 Task: Send an email with the signature Isabel Kelly with the subject Thank you for a referral and the message Please confirm if the new deadline is feasible for you. from softage.8@softage.net to softage.9@softage.net and move the email from Sent Items to the folder Gifts
Action: Mouse moved to (72, 141)
Screenshot: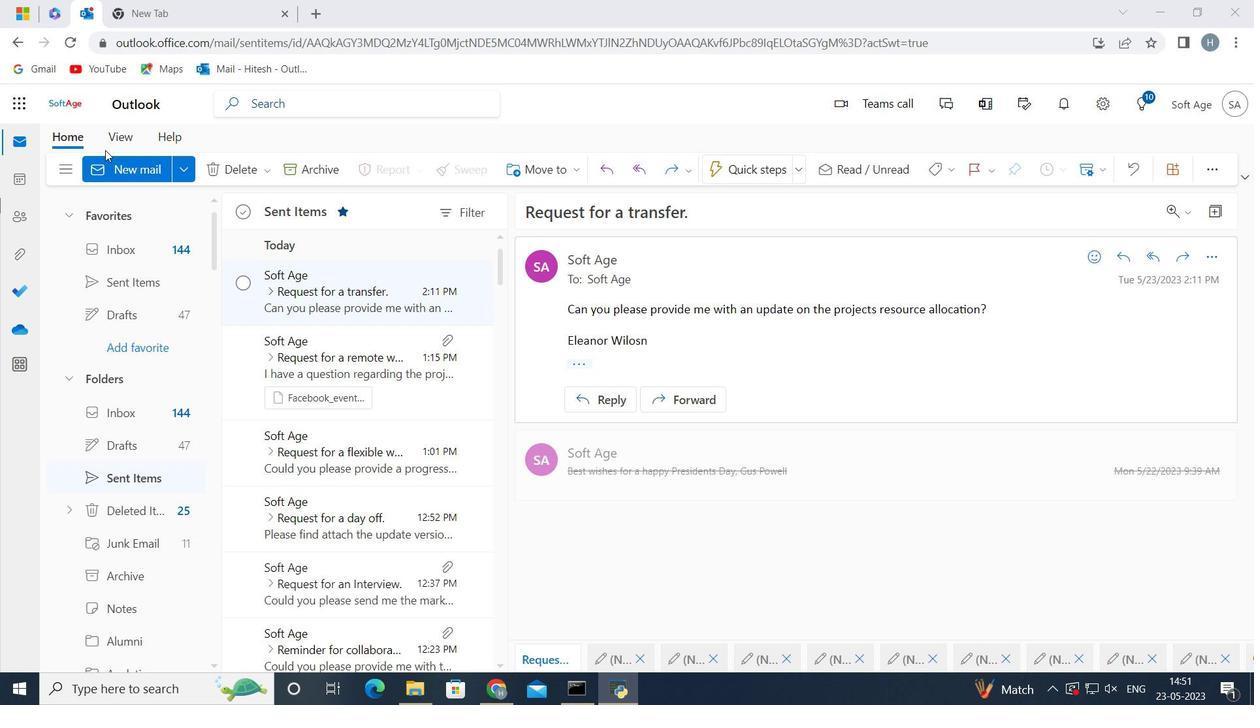 
Action: Mouse pressed left at (72, 141)
Screenshot: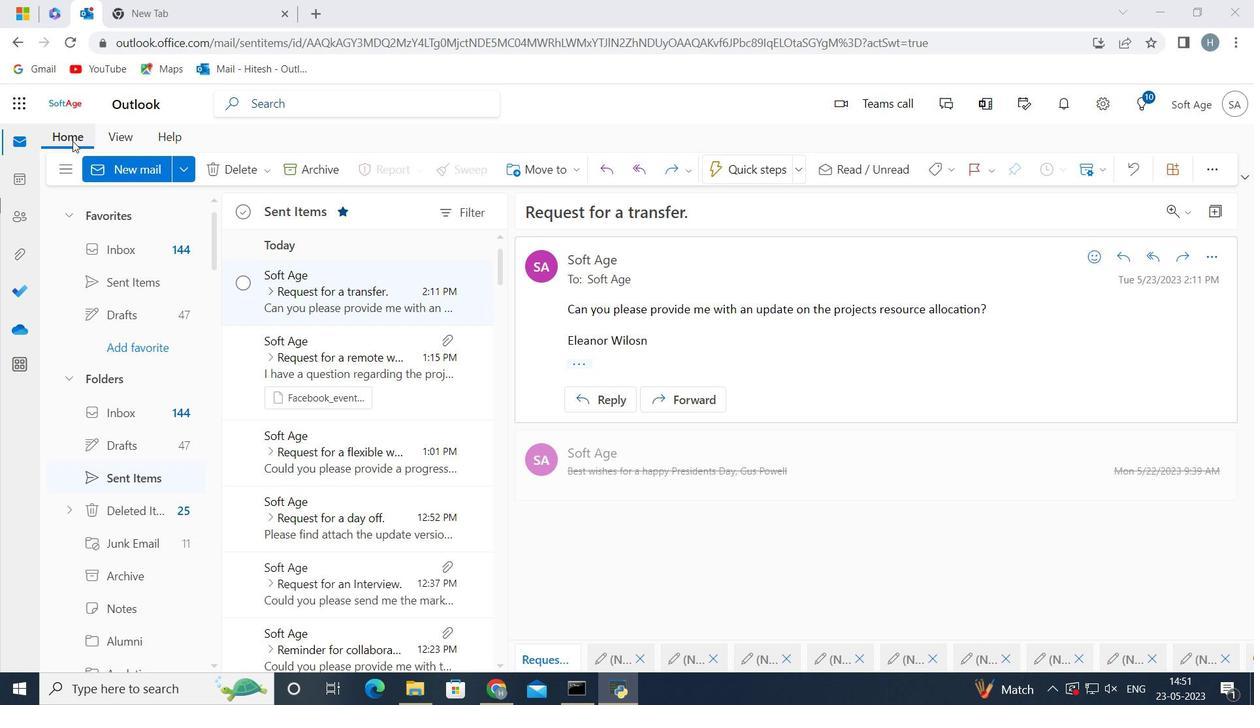 
Action: Mouse moved to (121, 170)
Screenshot: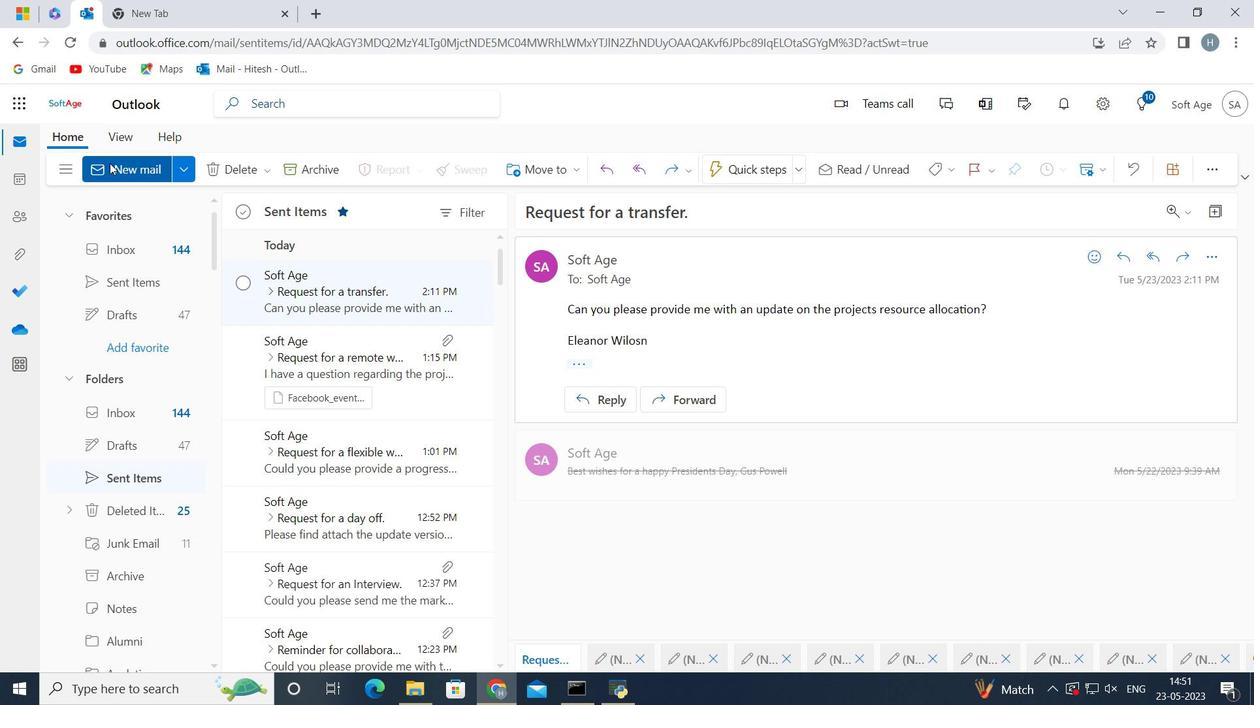 
Action: Mouse pressed left at (121, 170)
Screenshot: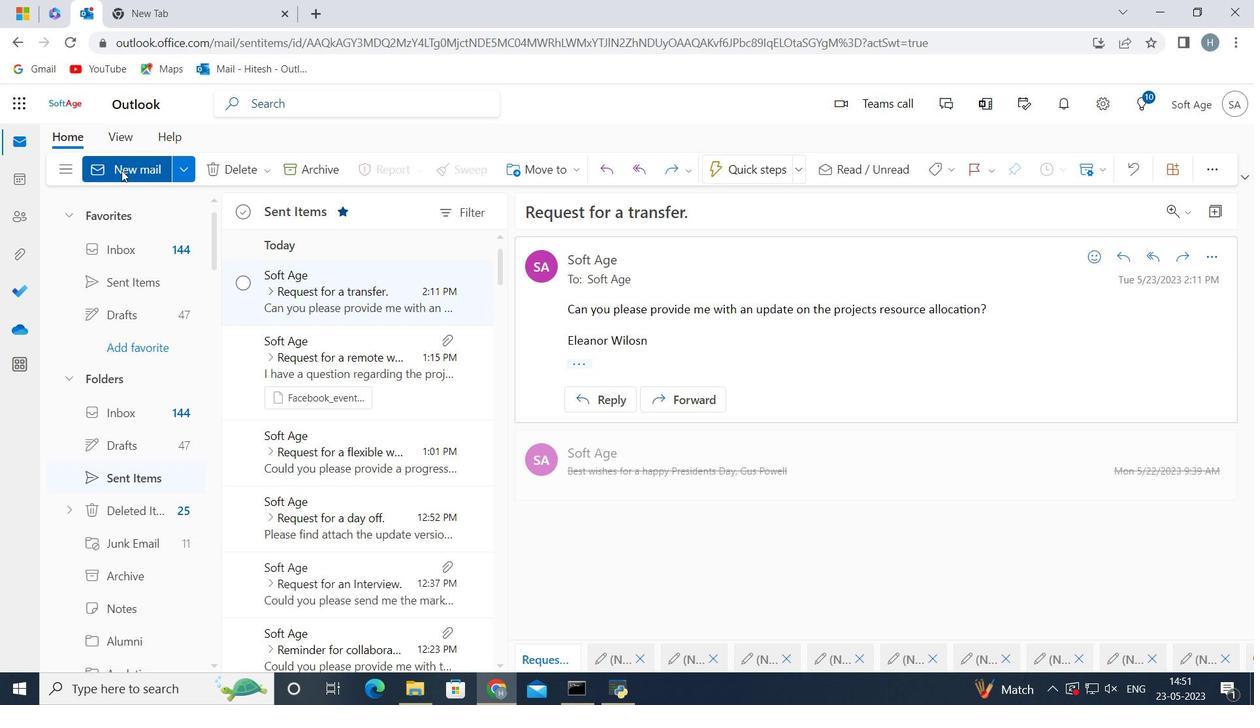 
Action: Mouse moved to (1035, 177)
Screenshot: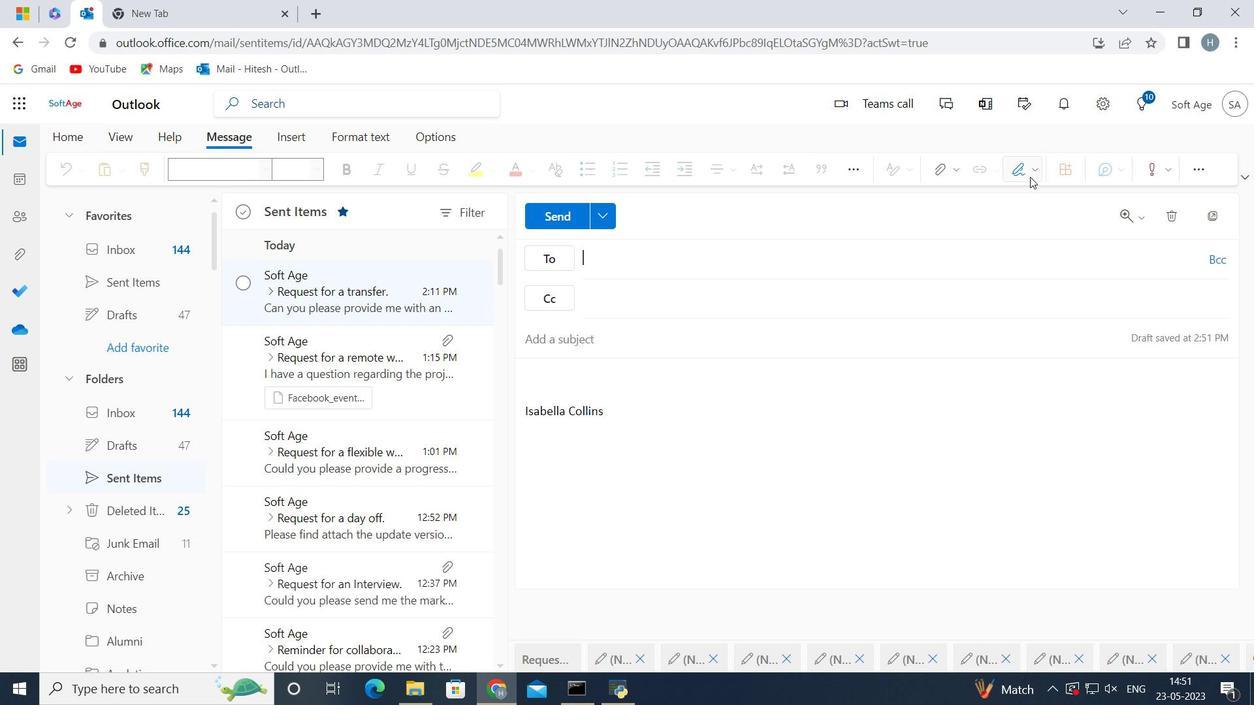 
Action: Mouse pressed left at (1035, 177)
Screenshot: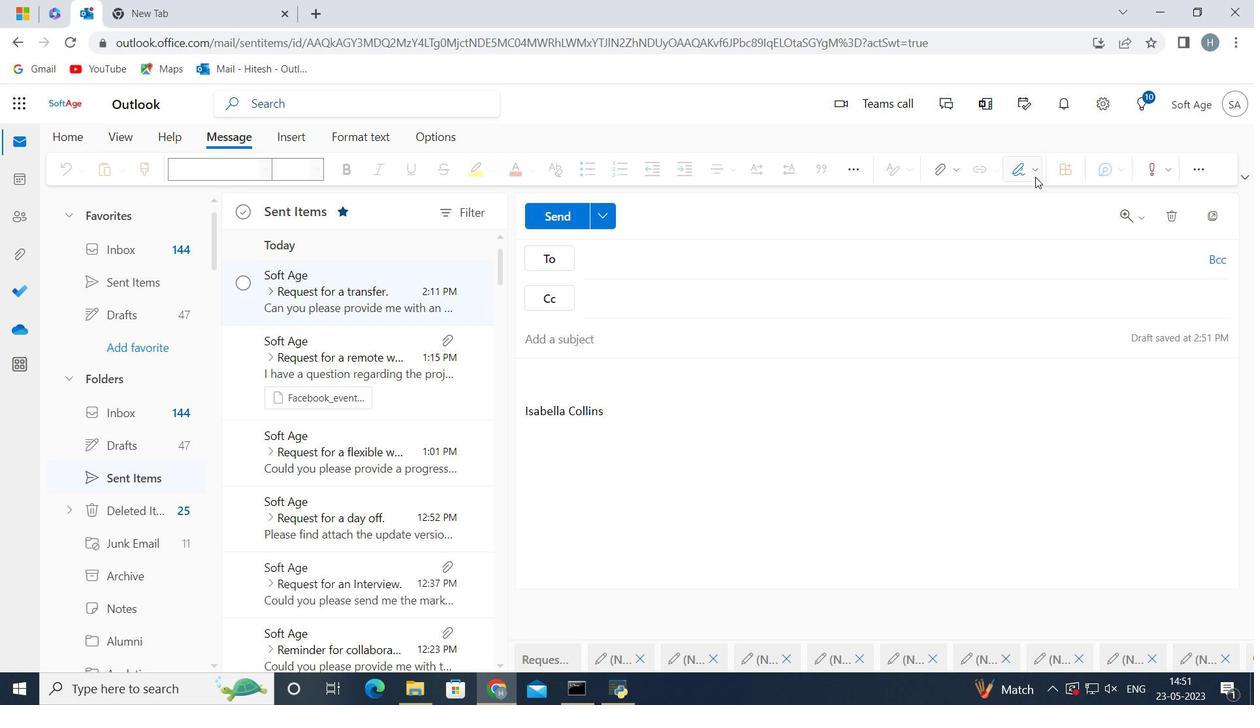 
Action: Mouse moved to (1002, 239)
Screenshot: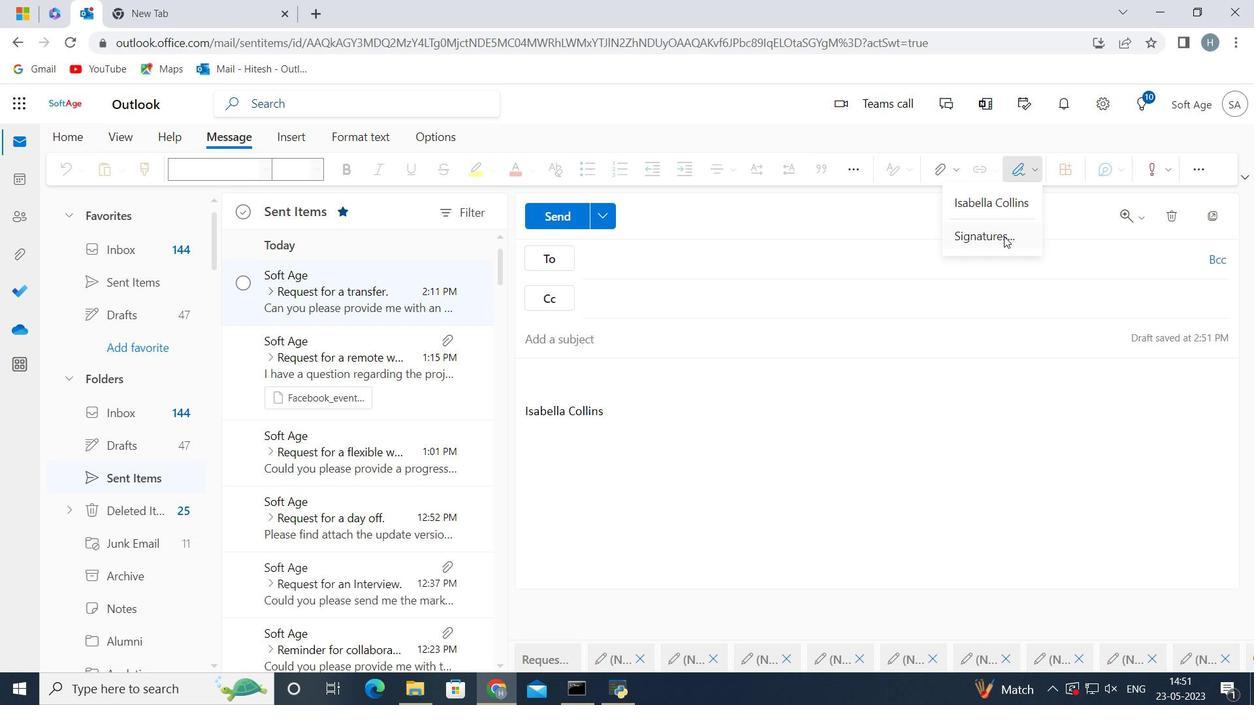 
Action: Mouse pressed left at (1002, 239)
Screenshot: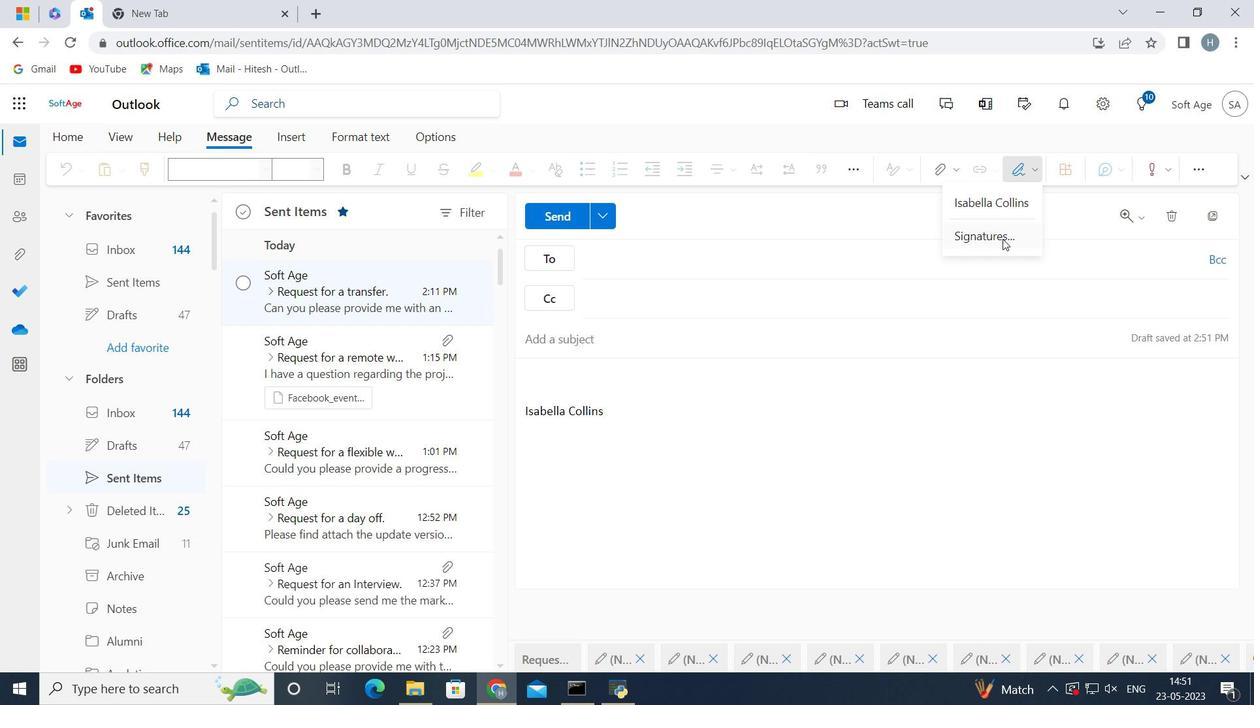 
Action: Mouse moved to (946, 296)
Screenshot: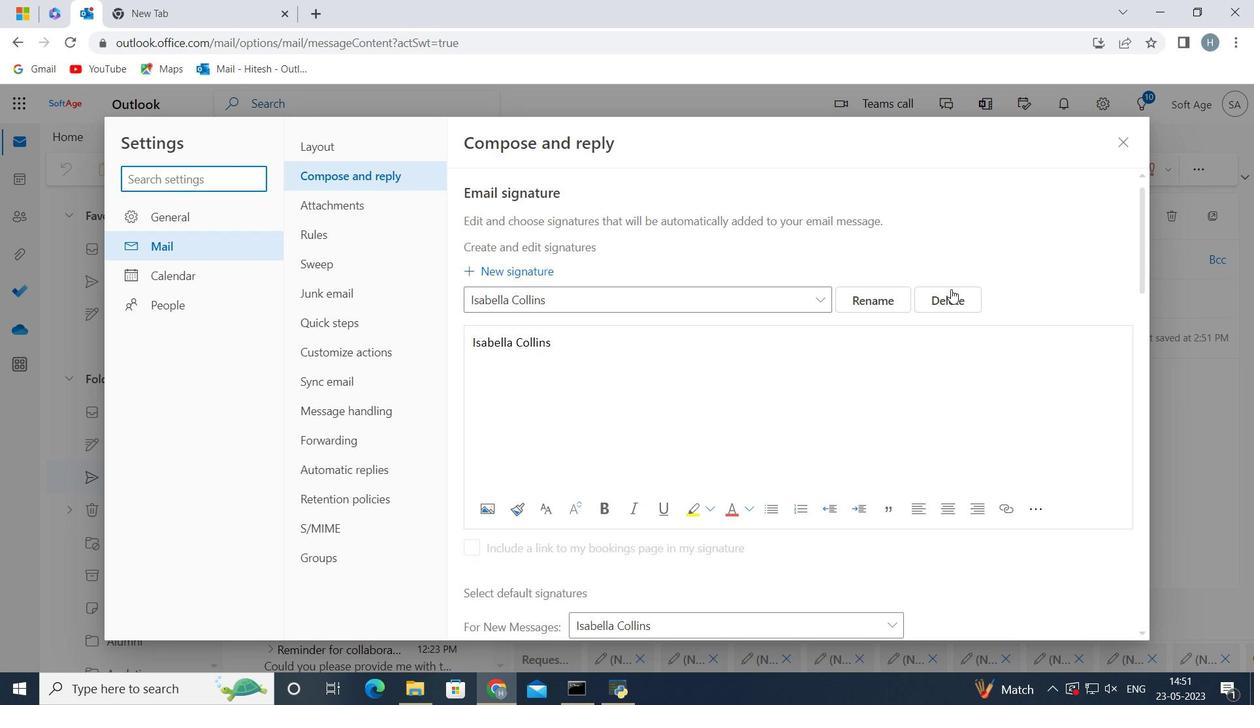 
Action: Mouse pressed left at (946, 296)
Screenshot: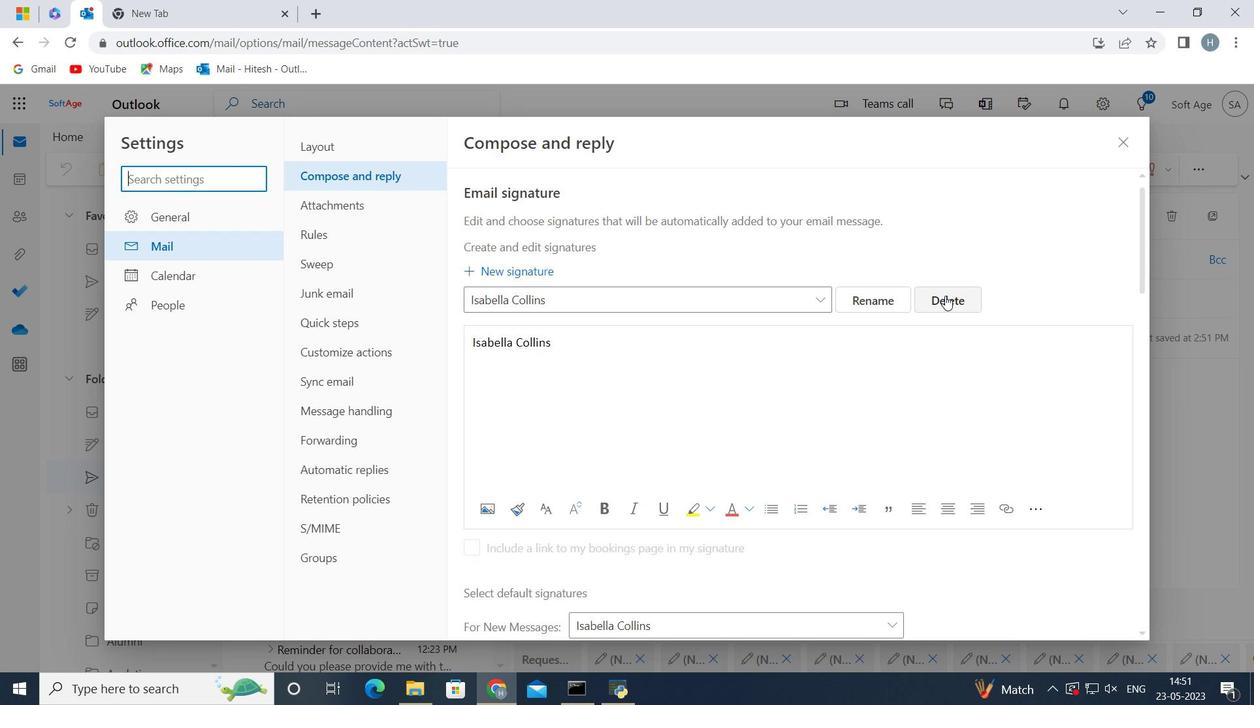 
Action: Mouse moved to (753, 297)
Screenshot: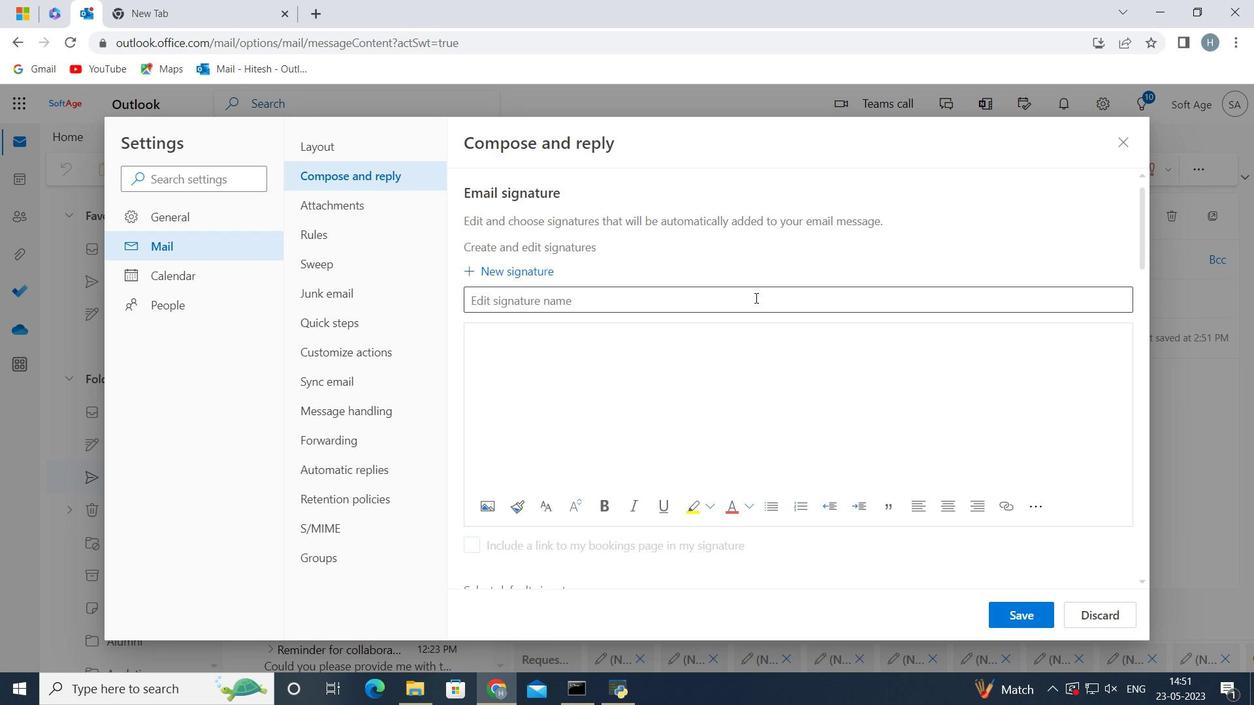 
Action: Mouse pressed left at (753, 297)
Screenshot: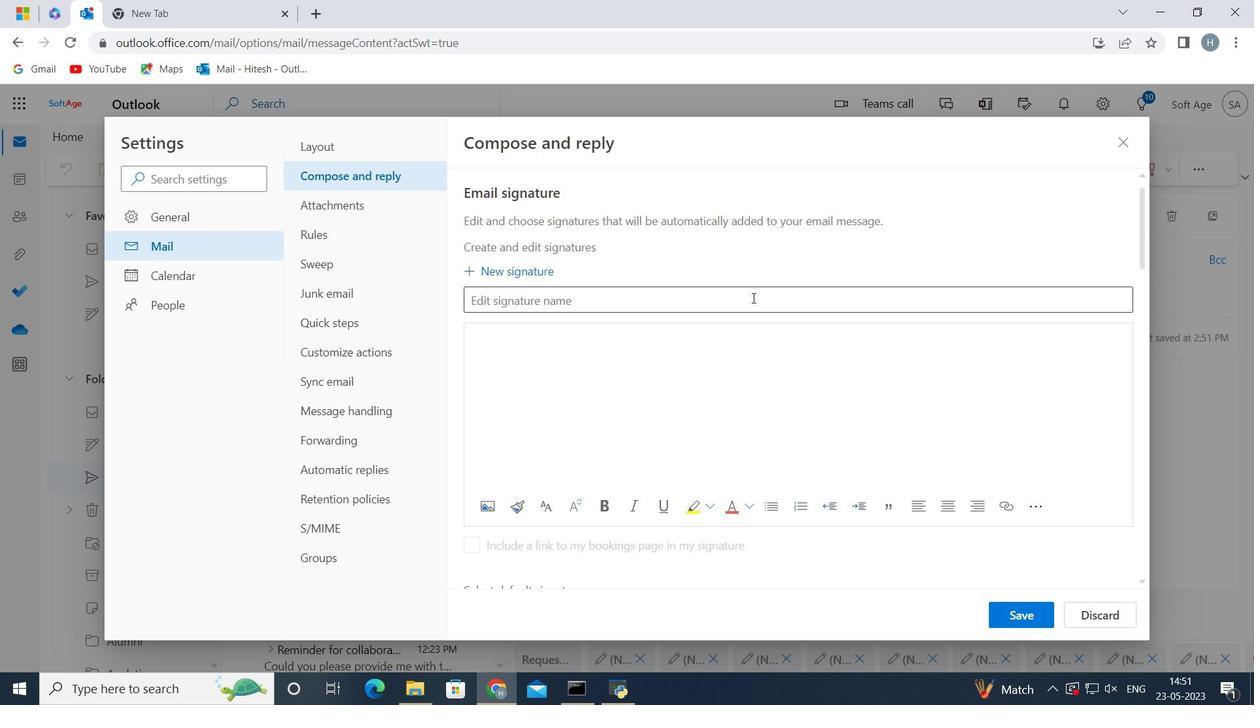 
Action: Mouse moved to (751, 297)
Screenshot: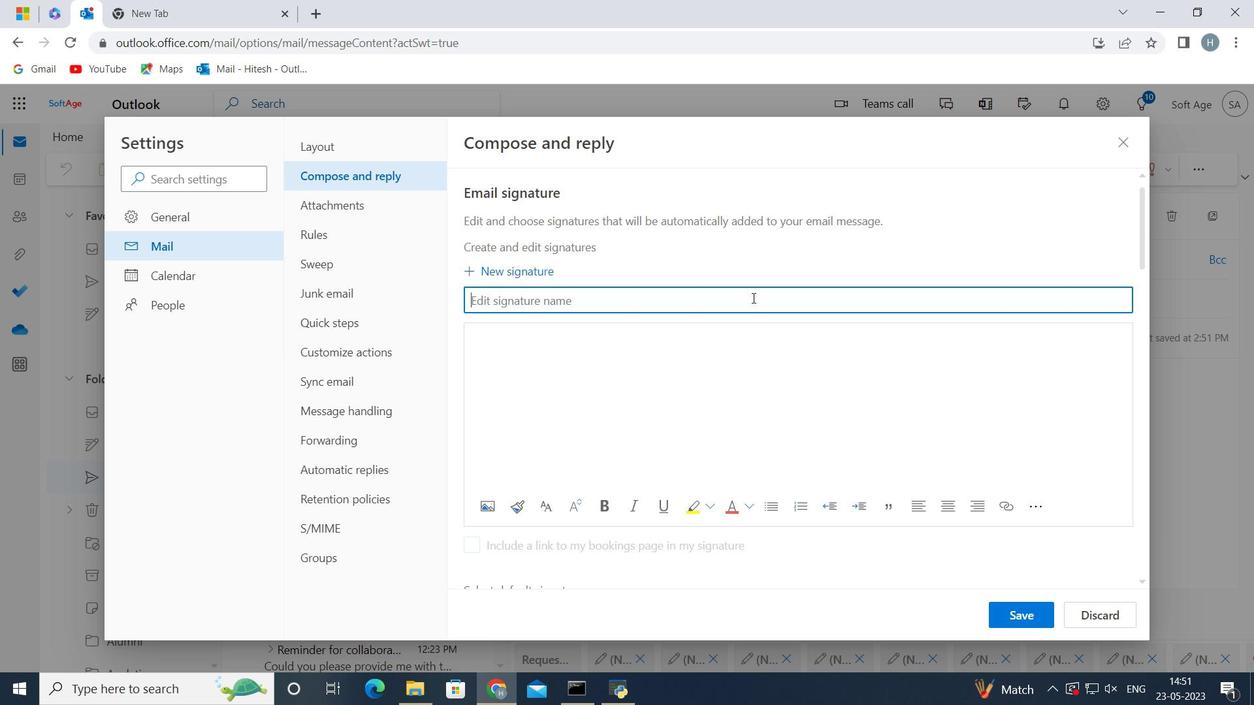 
Action: Key pressed <Key.shift>Isabel<Key.space><Key.shift><Key.shift><Key.shift><Key.shift><Key.shift><Key.shift><Key.shift>Kelly<Key.space>
Screenshot: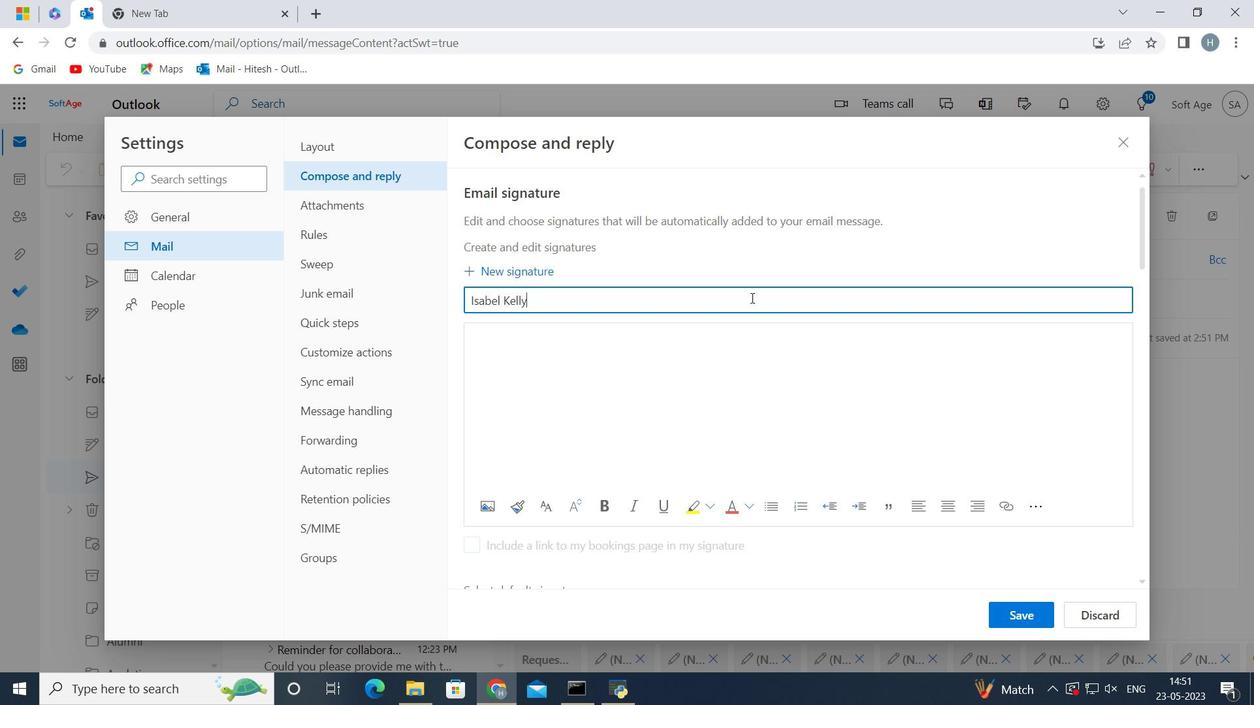 
Action: Mouse moved to (622, 375)
Screenshot: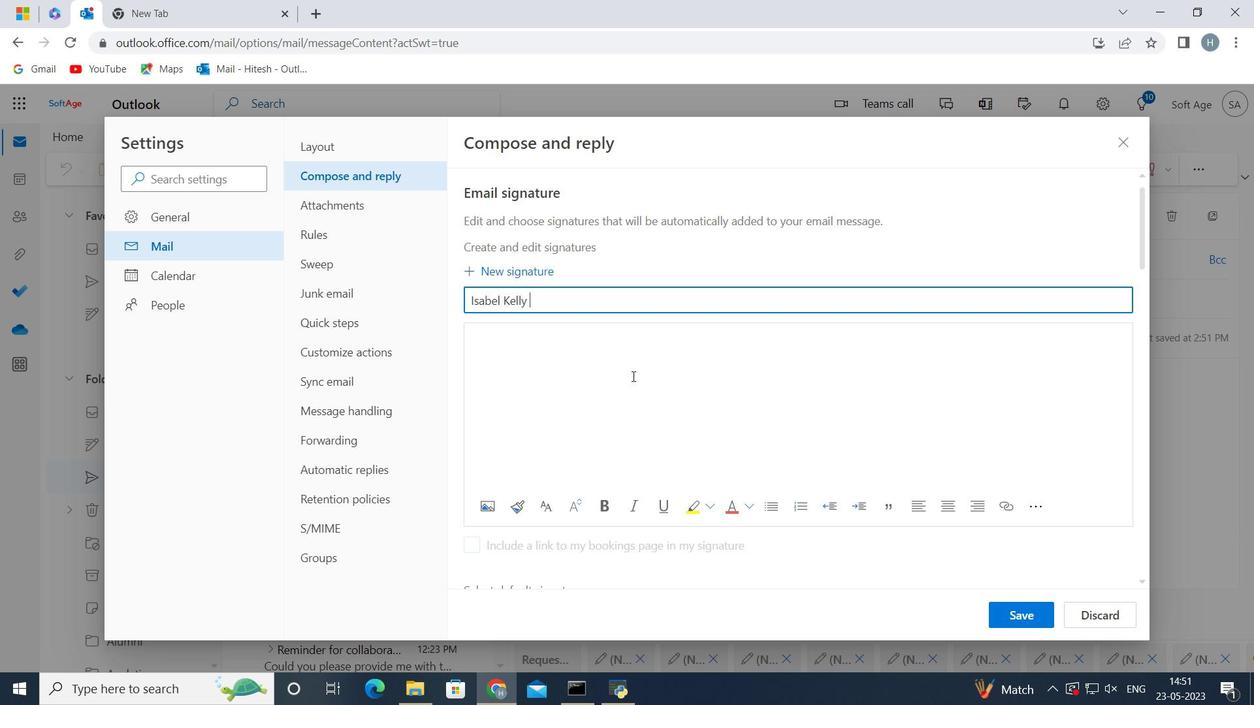 
Action: Mouse pressed left at (622, 375)
Screenshot: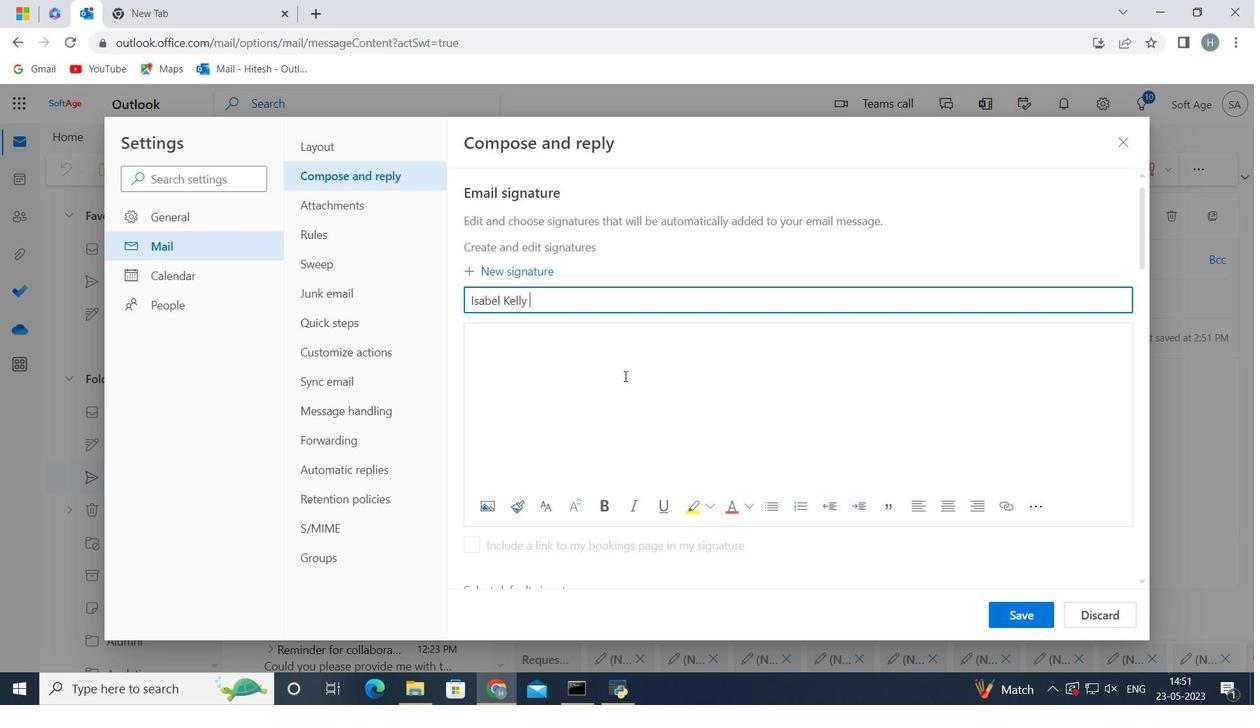 
Action: Key pressed <Key.shift>Isabel<Key.space><Key.shift>Kelly<Key.space>
Screenshot: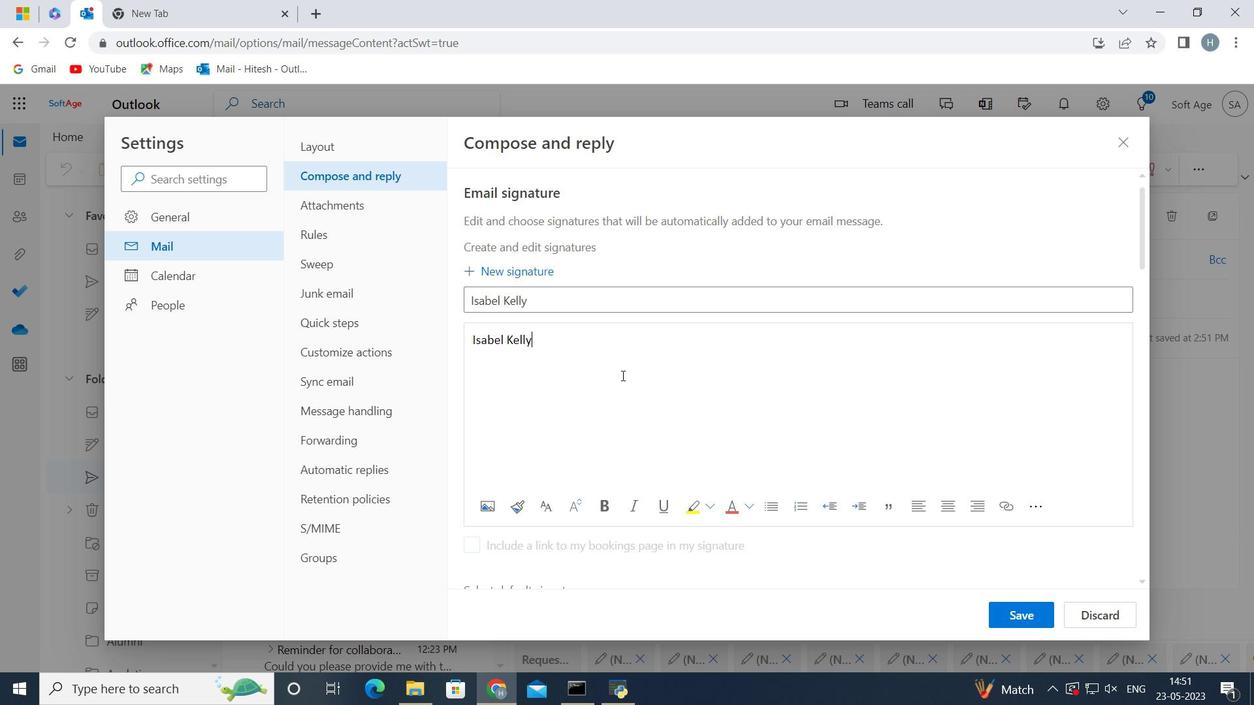 
Action: Mouse moved to (1027, 619)
Screenshot: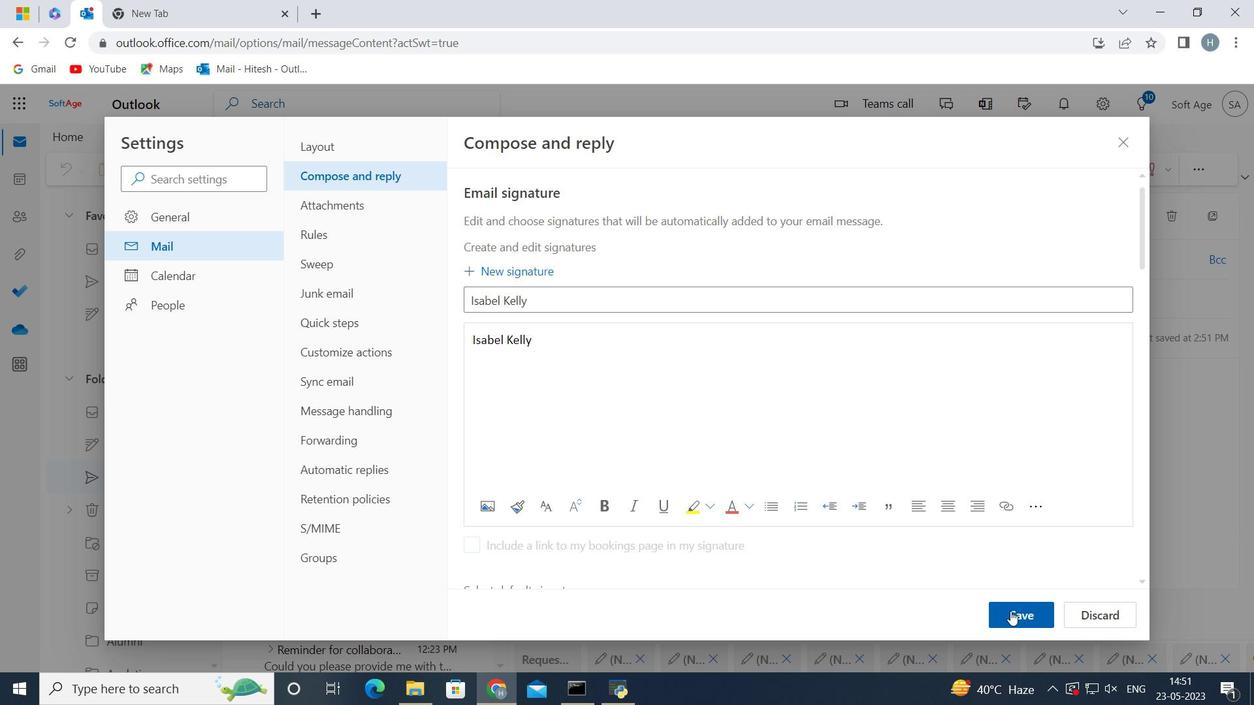 
Action: Mouse pressed left at (1027, 619)
Screenshot: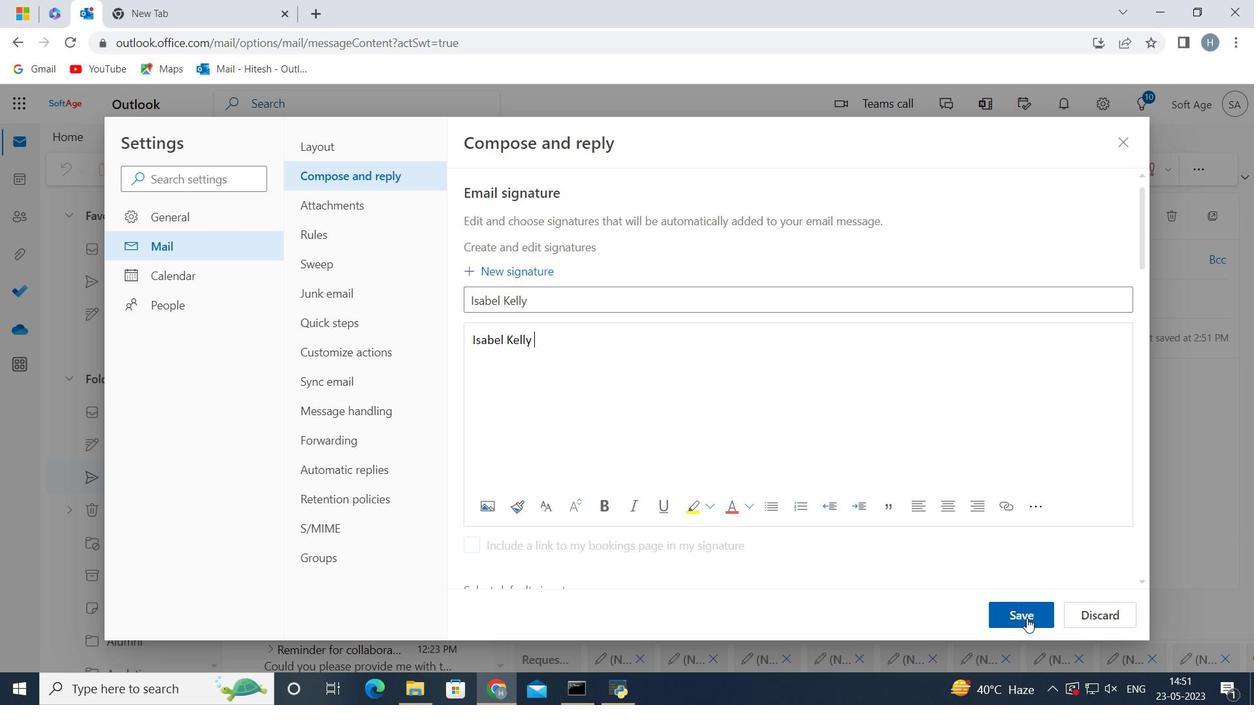 
Action: Mouse moved to (1127, 137)
Screenshot: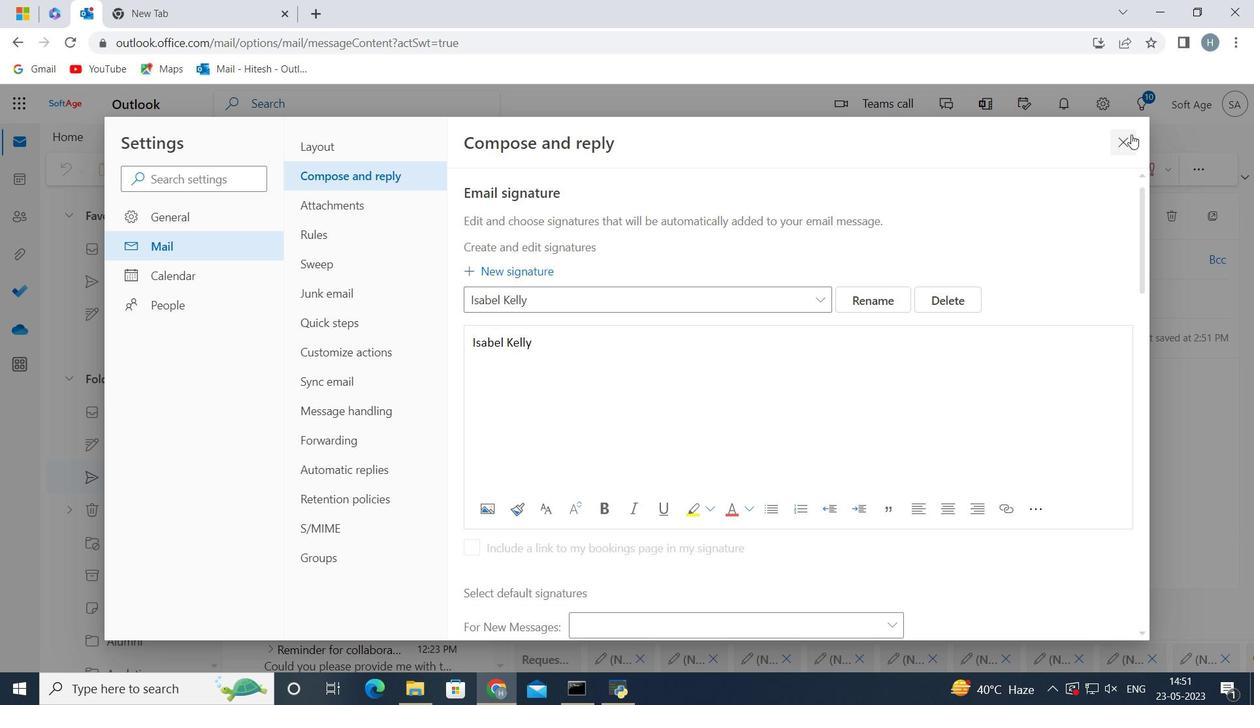 
Action: Mouse pressed left at (1127, 137)
Screenshot: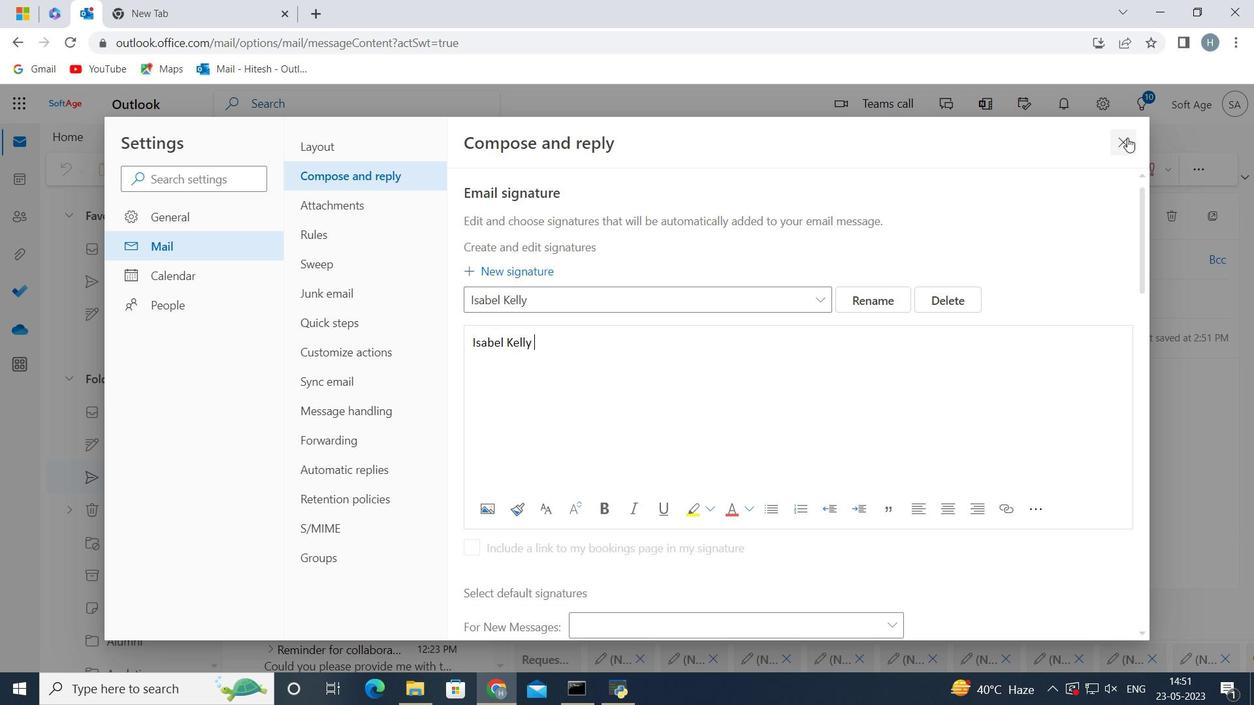 
Action: Mouse moved to (593, 335)
Screenshot: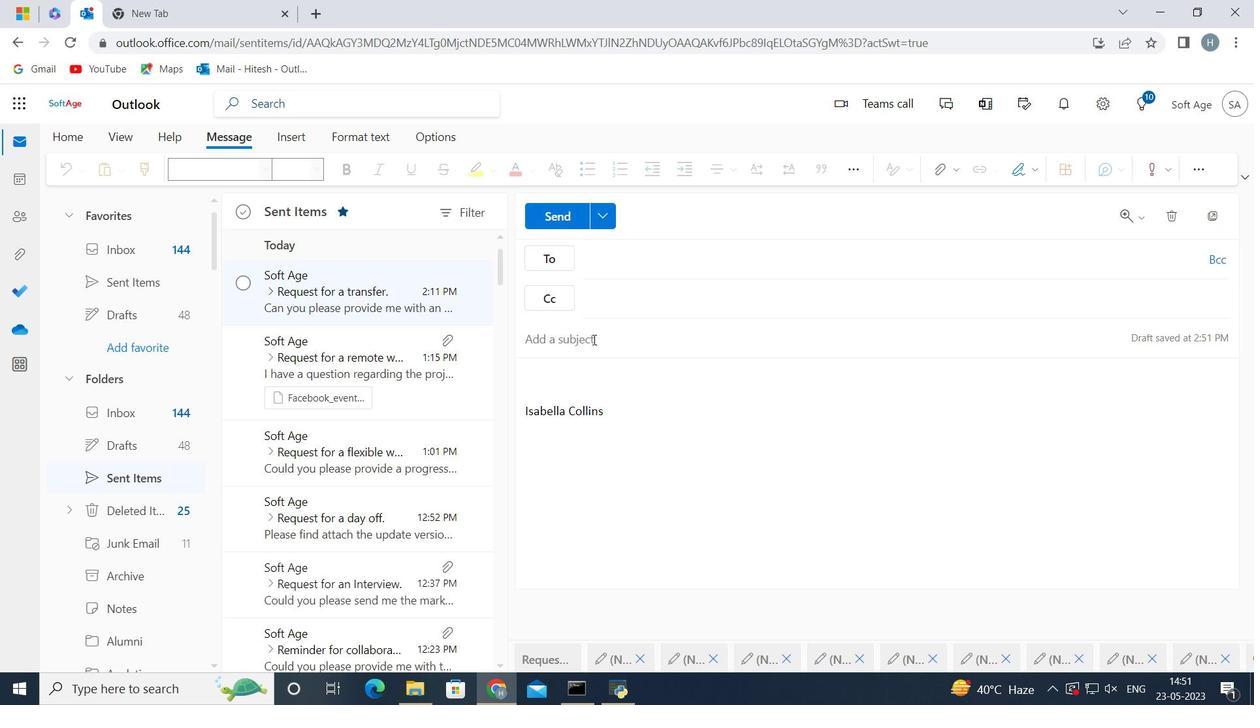 
Action: Mouse pressed left at (593, 335)
Screenshot: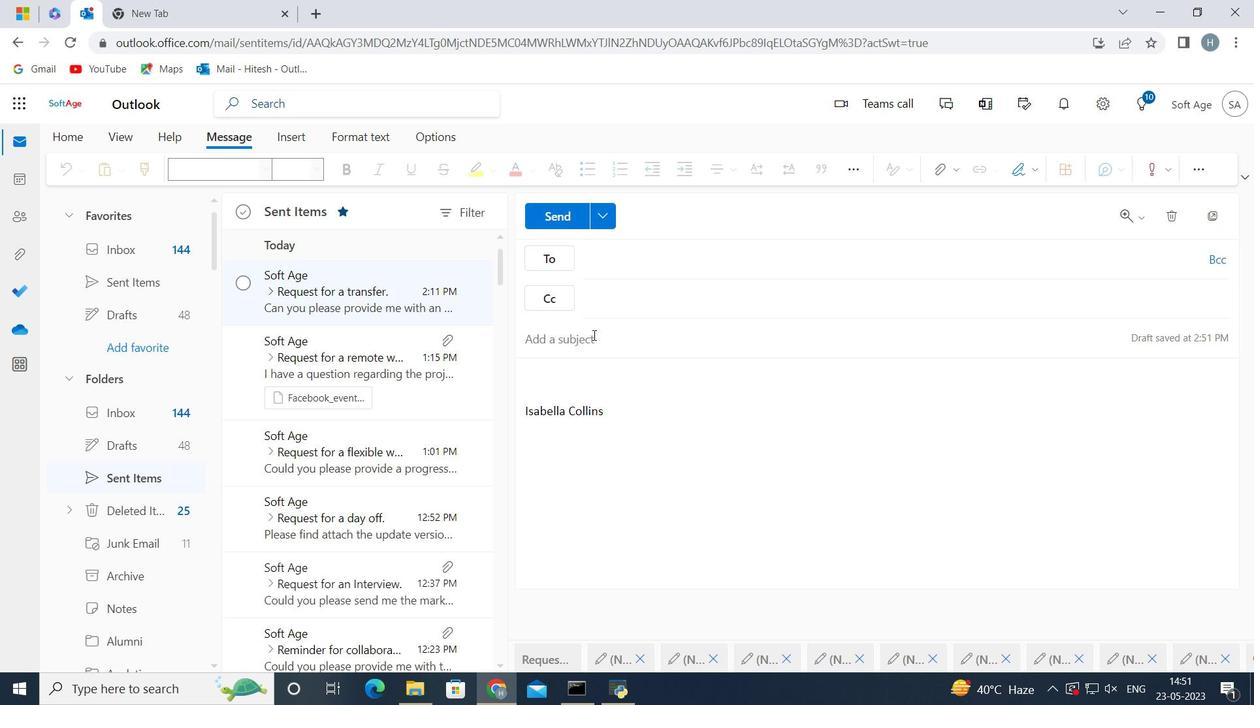 
Action: Mouse moved to (593, 335)
Screenshot: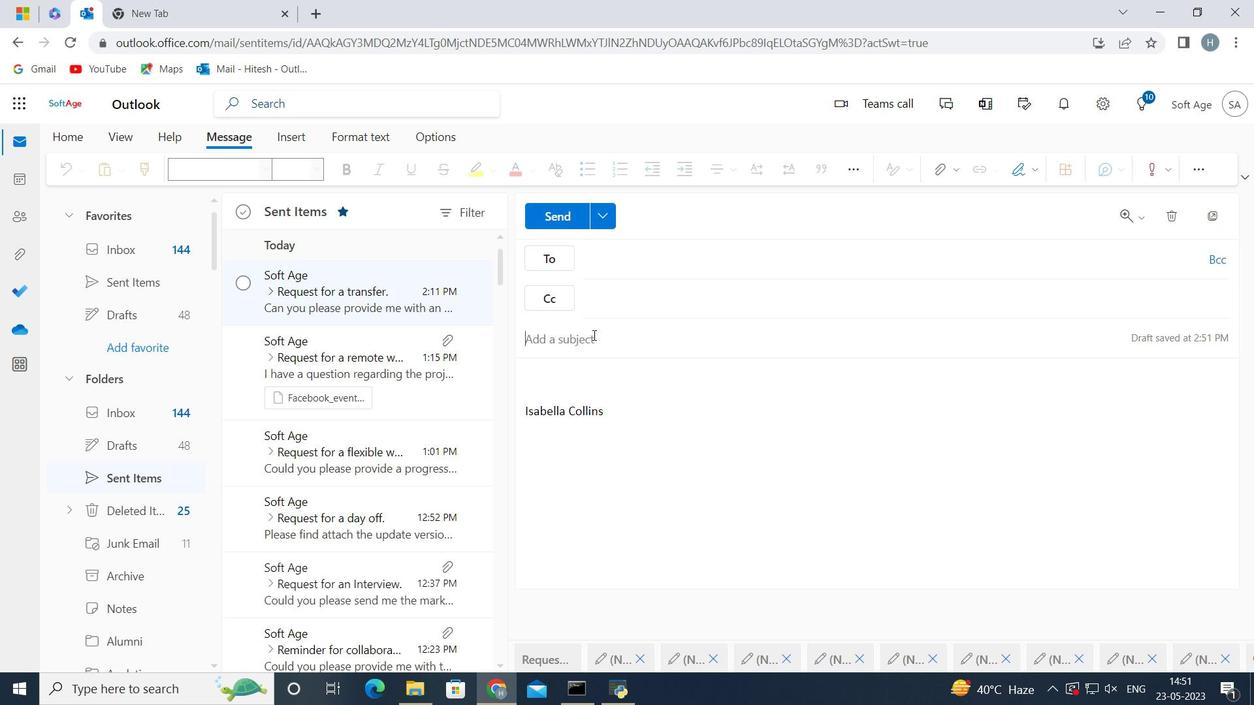 
Action: Mouse pressed left at (593, 335)
Screenshot: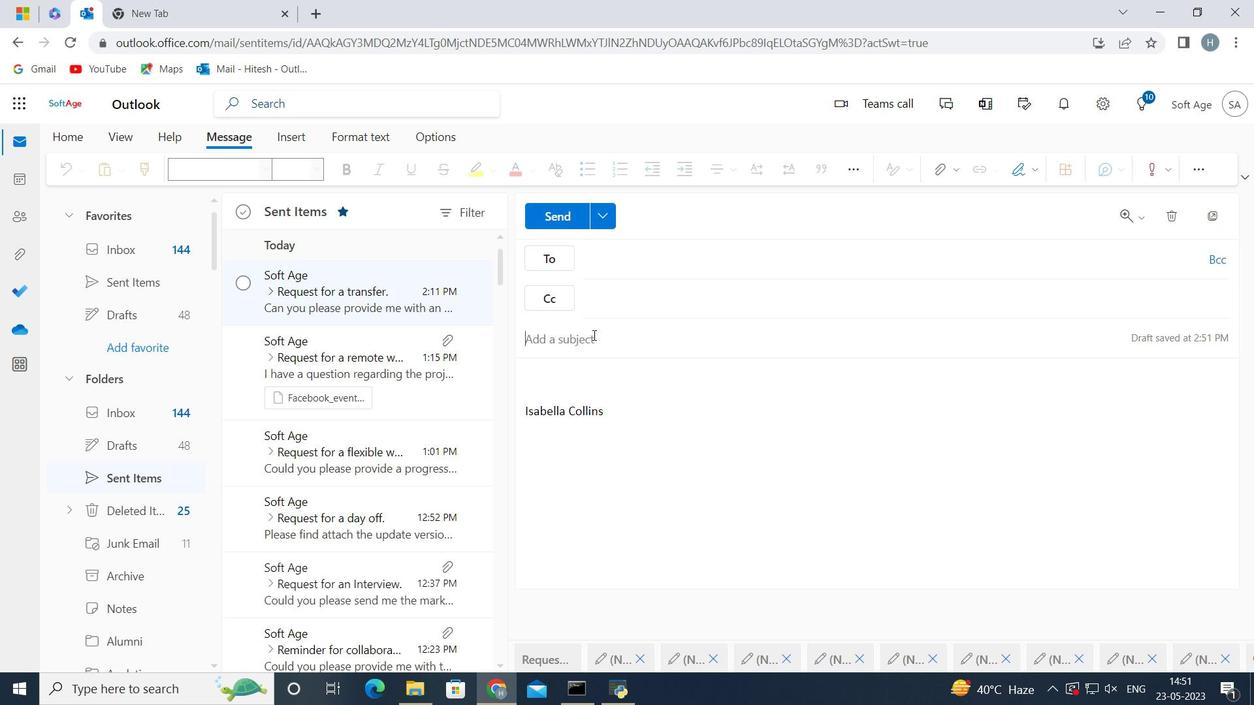 
Action: Key pressed <Key.shift>Thank<Key.space>you<Key.space>for<Key.space>a<Key.space>referral<Key.space>
Screenshot: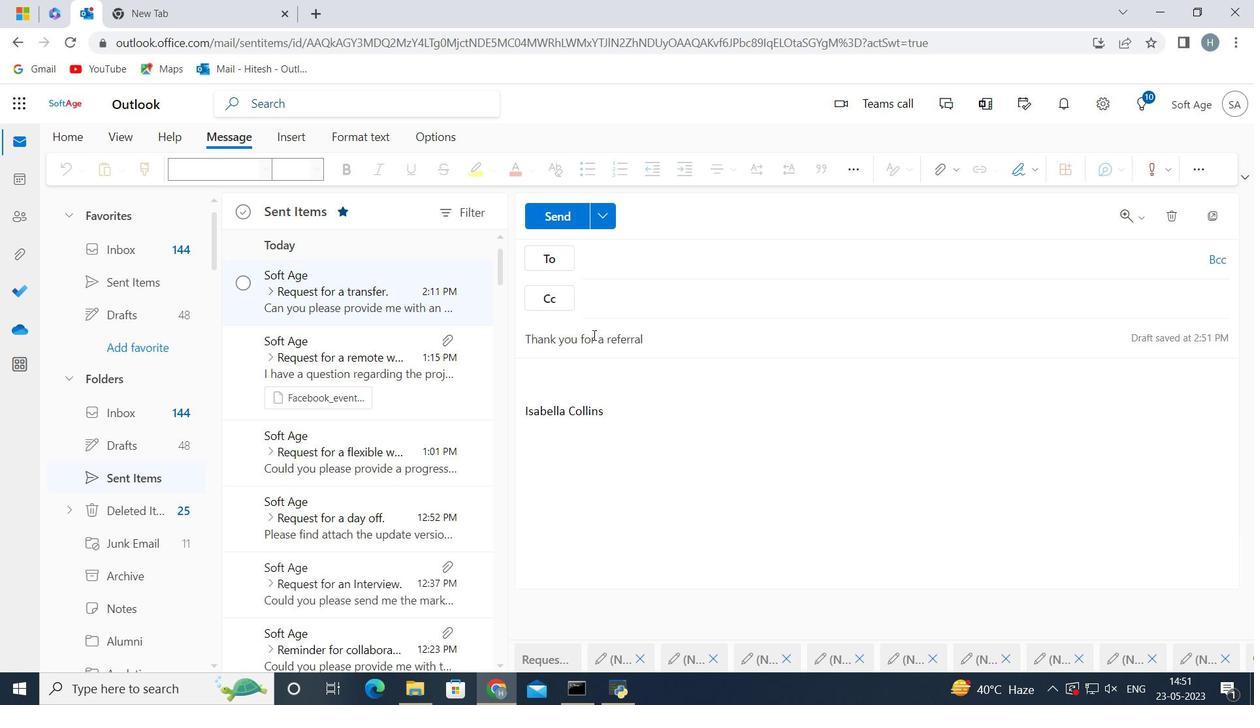 
Action: Mouse moved to (613, 410)
Screenshot: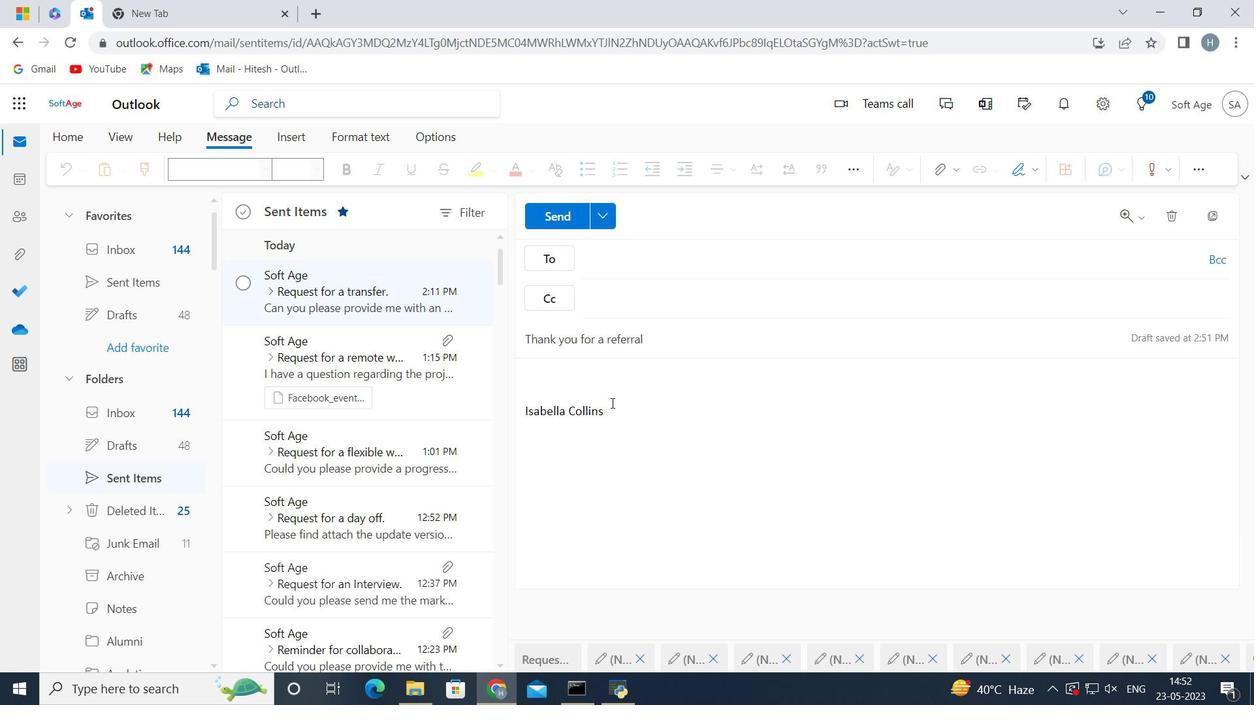 
Action: Mouse pressed left at (613, 410)
Screenshot: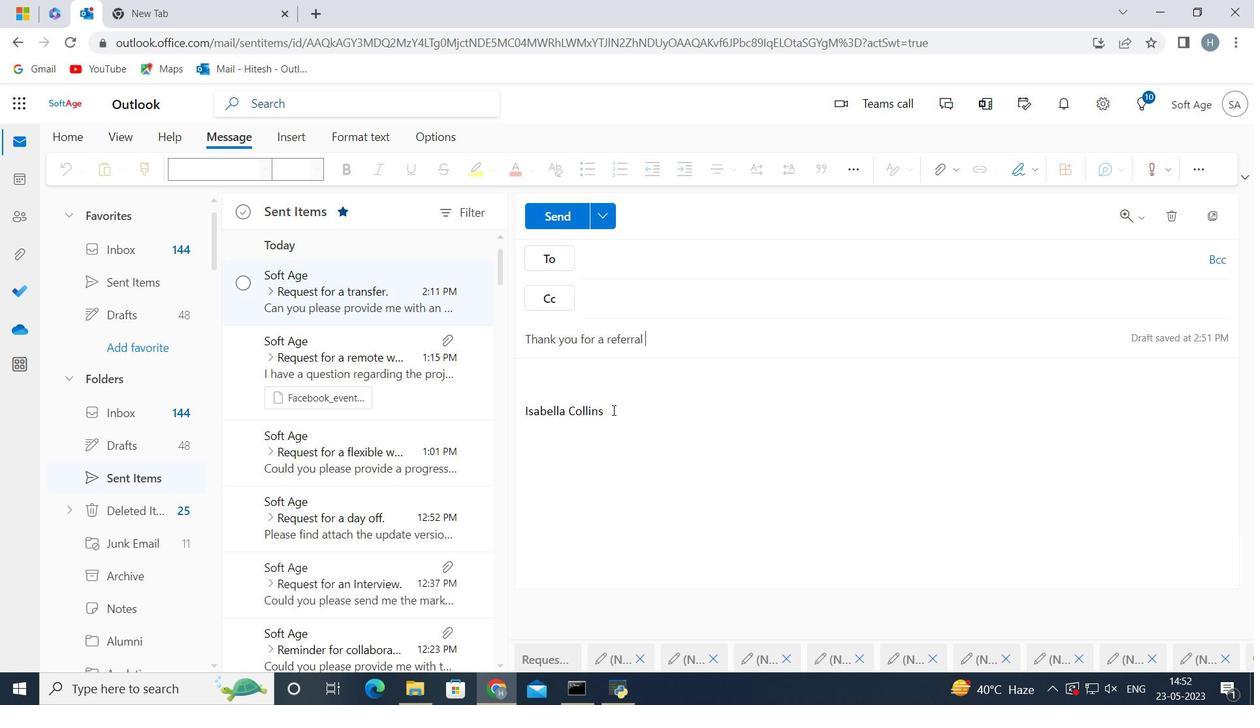 
Action: Mouse moved to (612, 411)
Screenshot: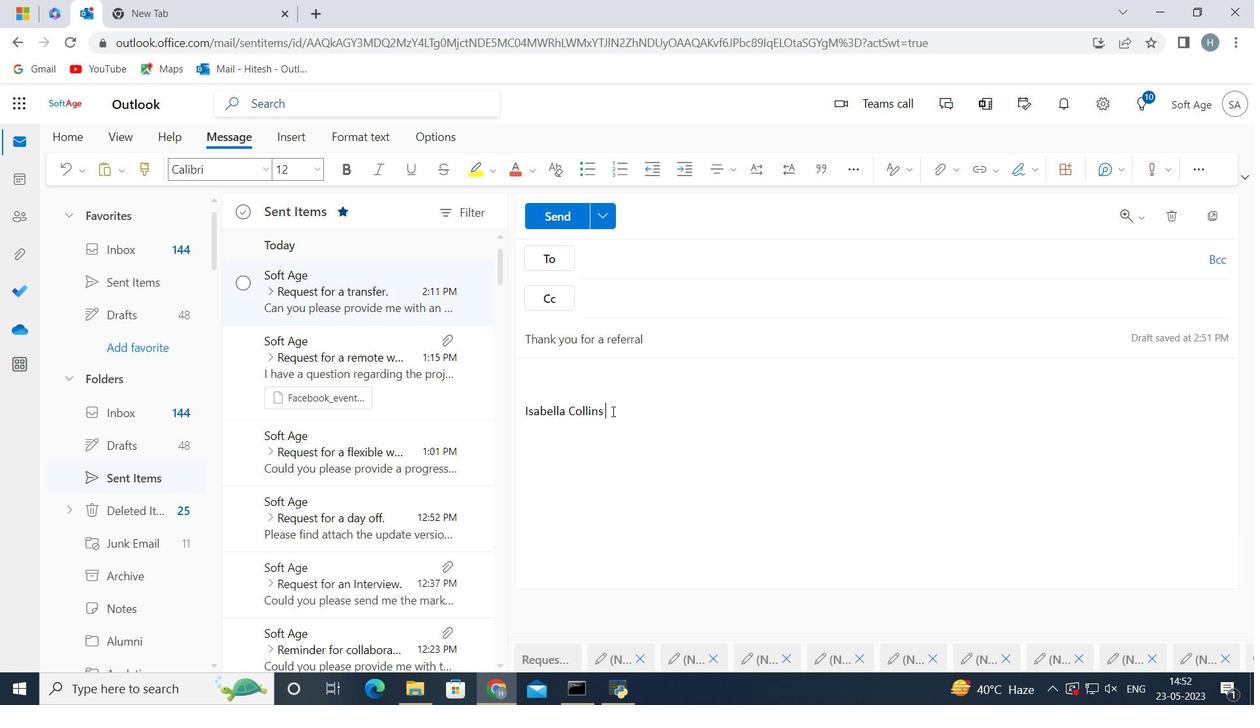 
Action: Key pressed <Key.backspace><Key.backspace><Key.backspace><Key.backspace><Key.backspace><Key.backspace><Key.backspace><Key.backspace><Key.backspace><Key.backspace><Key.backspace><Key.backspace><Key.backspace><Key.backspace><Key.backspace><Key.backspace><Key.backspace><Key.backspace><Key.backspace><Key.backspace><Key.backspace><Key.backspace><Key.backspace><Key.backspace><Key.backspace><Key.backspace><Key.backspace><Key.backspace><Key.backspace><Key.backspace><Key.shift>Please<Key.space>confirm<Key.space>if<Key.space>the<Key.space>new<Key.space>deadline<Key.space>is<Key.space>feasible<Key.space>for<Key.space>you
Screenshot: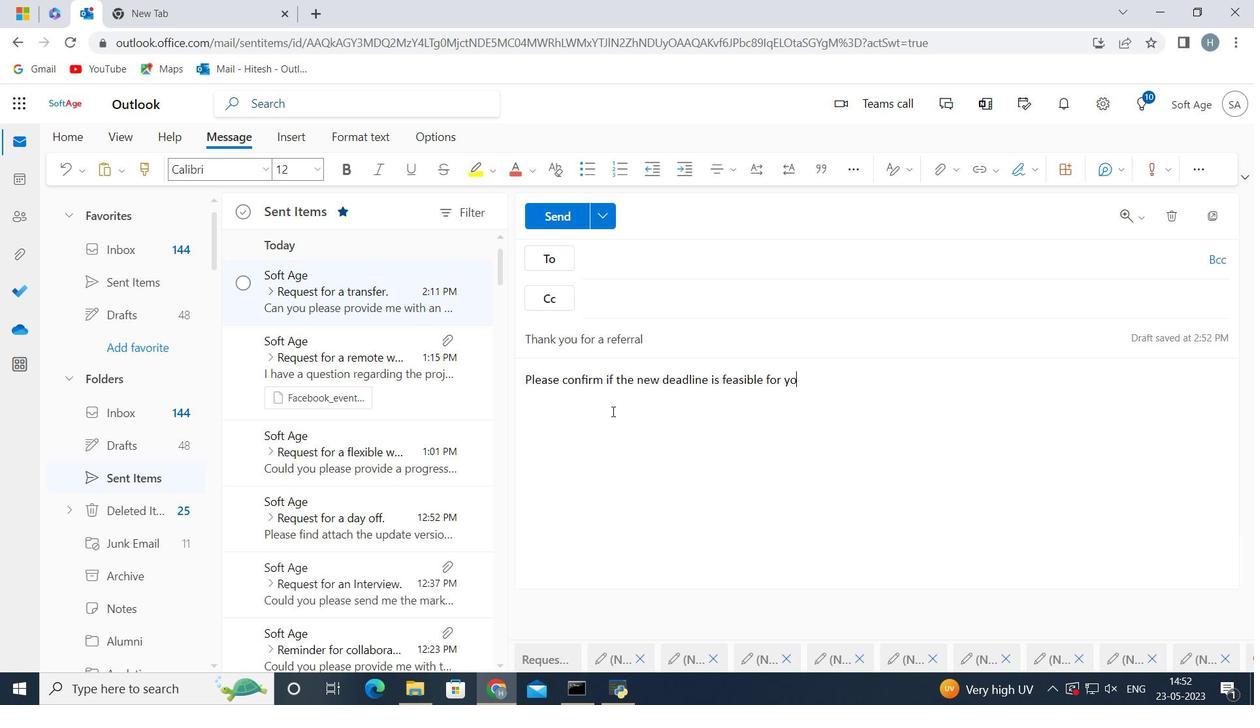 
Action: Mouse moved to (618, 263)
Screenshot: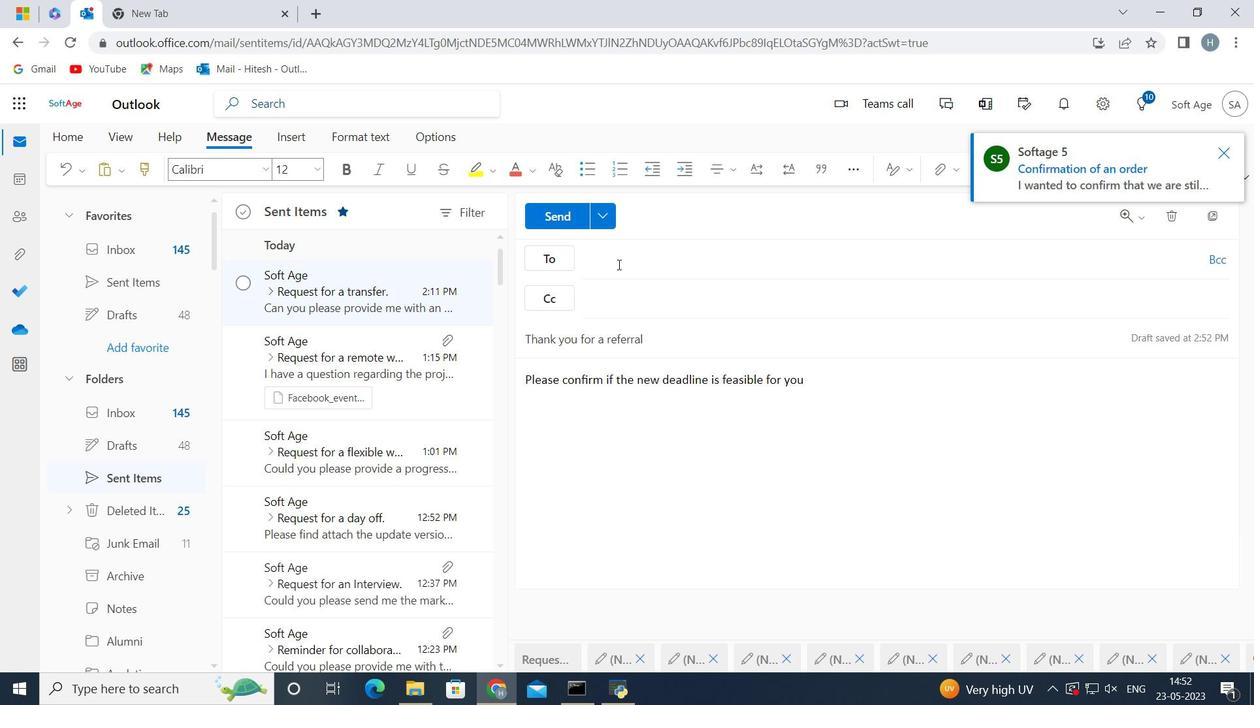 
Action: Mouse pressed left at (618, 263)
Screenshot: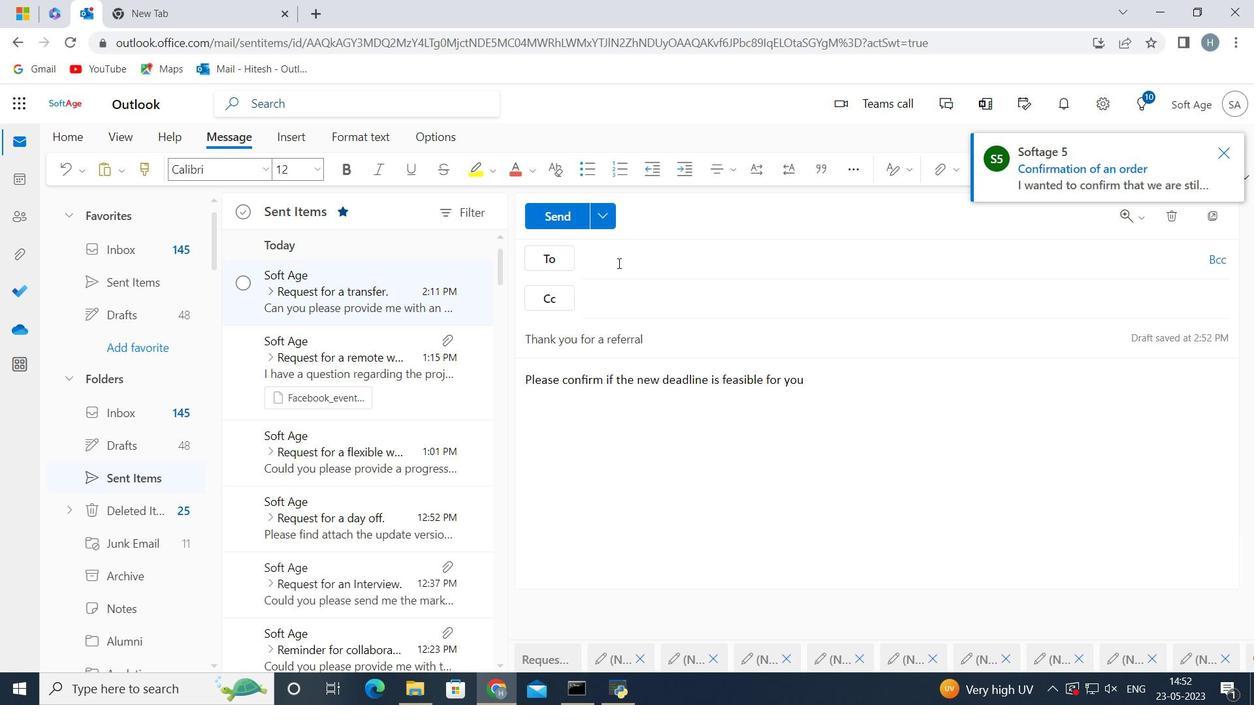 
Action: Key pressed softage.9<Key.shift>@softage.net
Screenshot: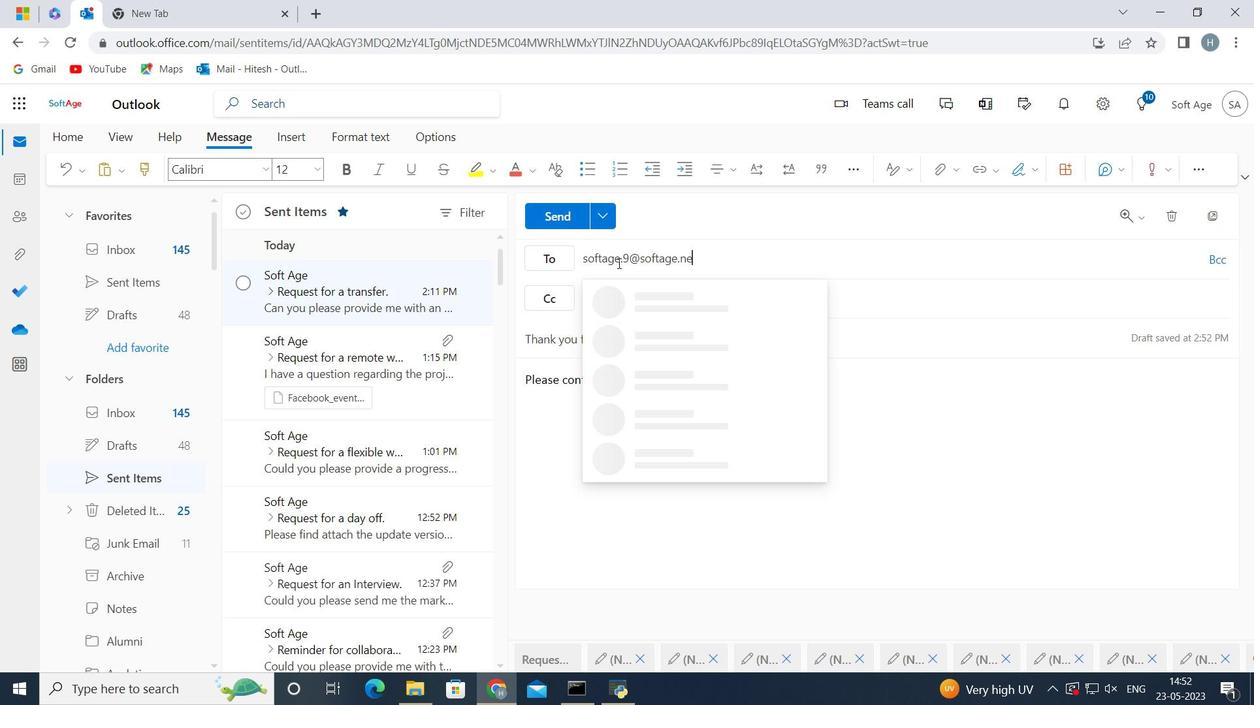 
Action: Mouse moved to (649, 305)
Screenshot: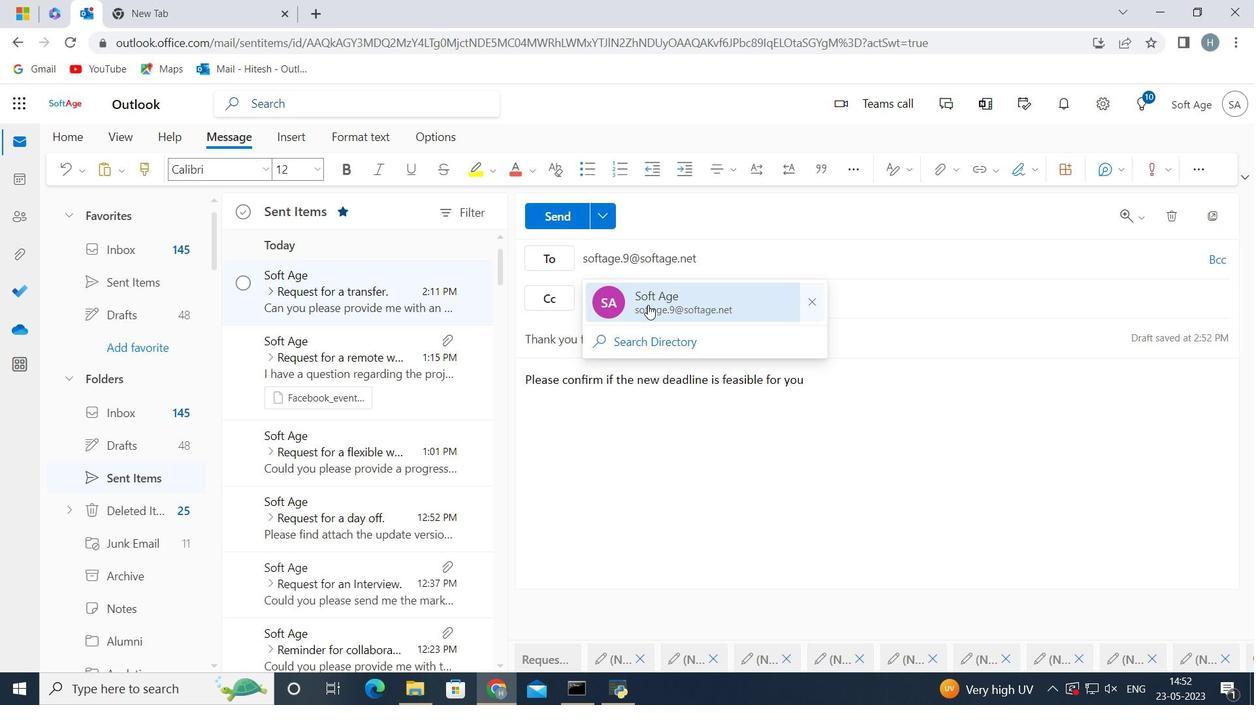 
Action: Mouse pressed left at (649, 305)
Screenshot: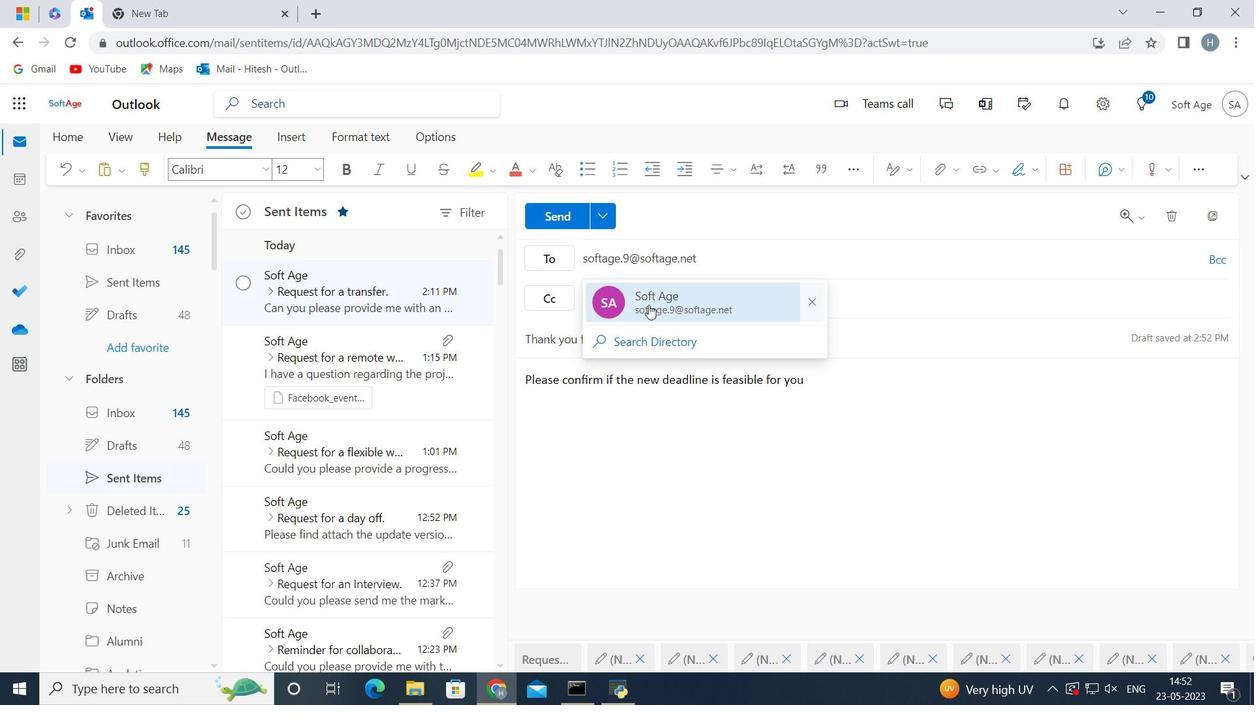 
Action: Mouse moved to (555, 216)
Screenshot: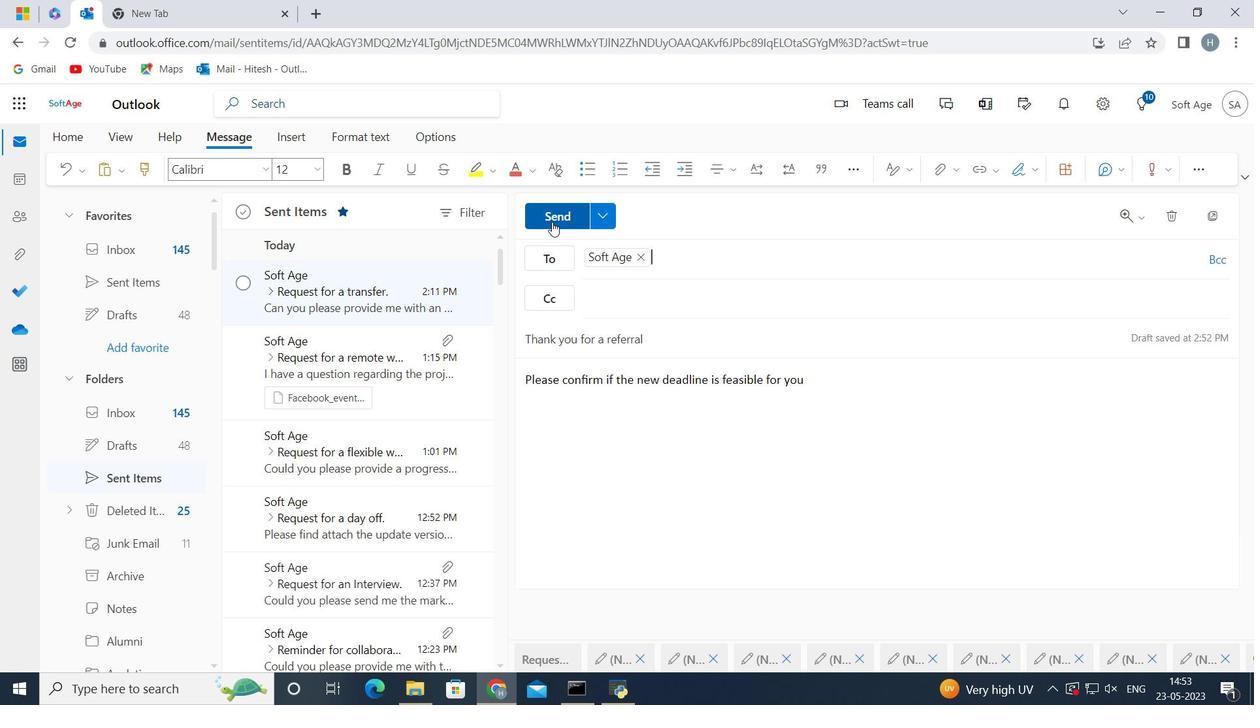 
Action: Mouse pressed left at (555, 216)
Screenshot: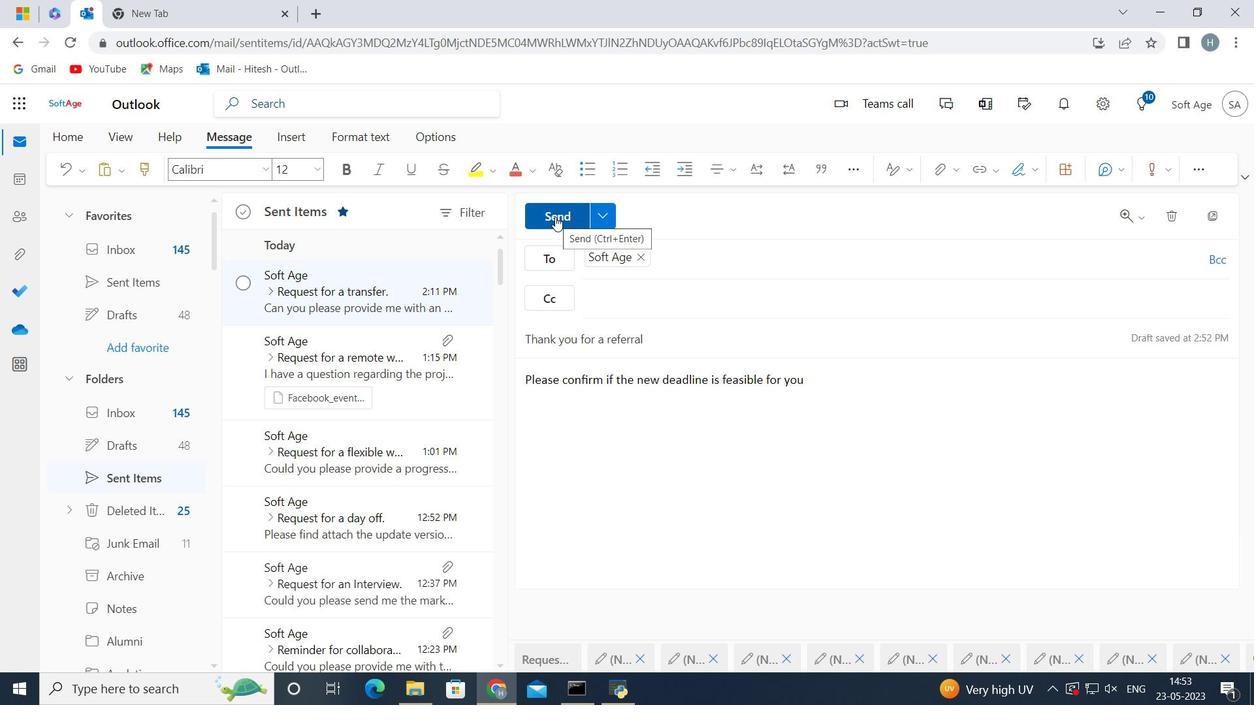 
Action: Mouse moved to (374, 299)
Screenshot: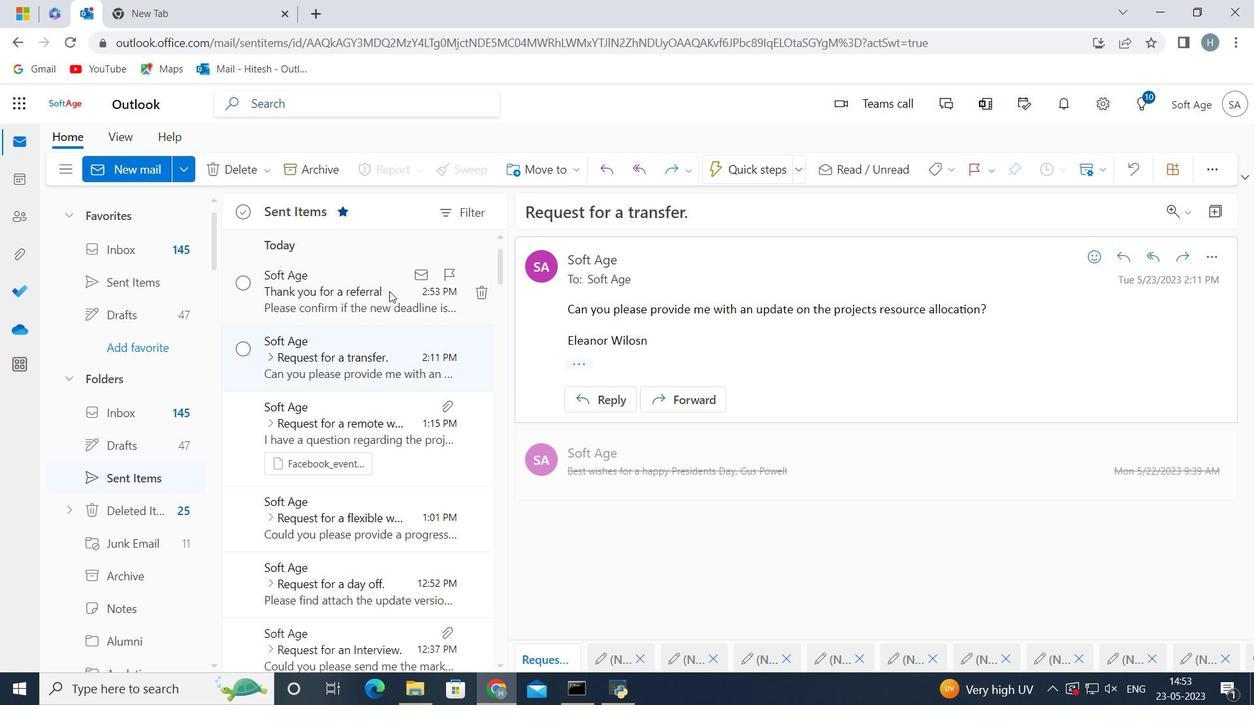 
Action: Mouse pressed left at (374, 299)
Screenshot: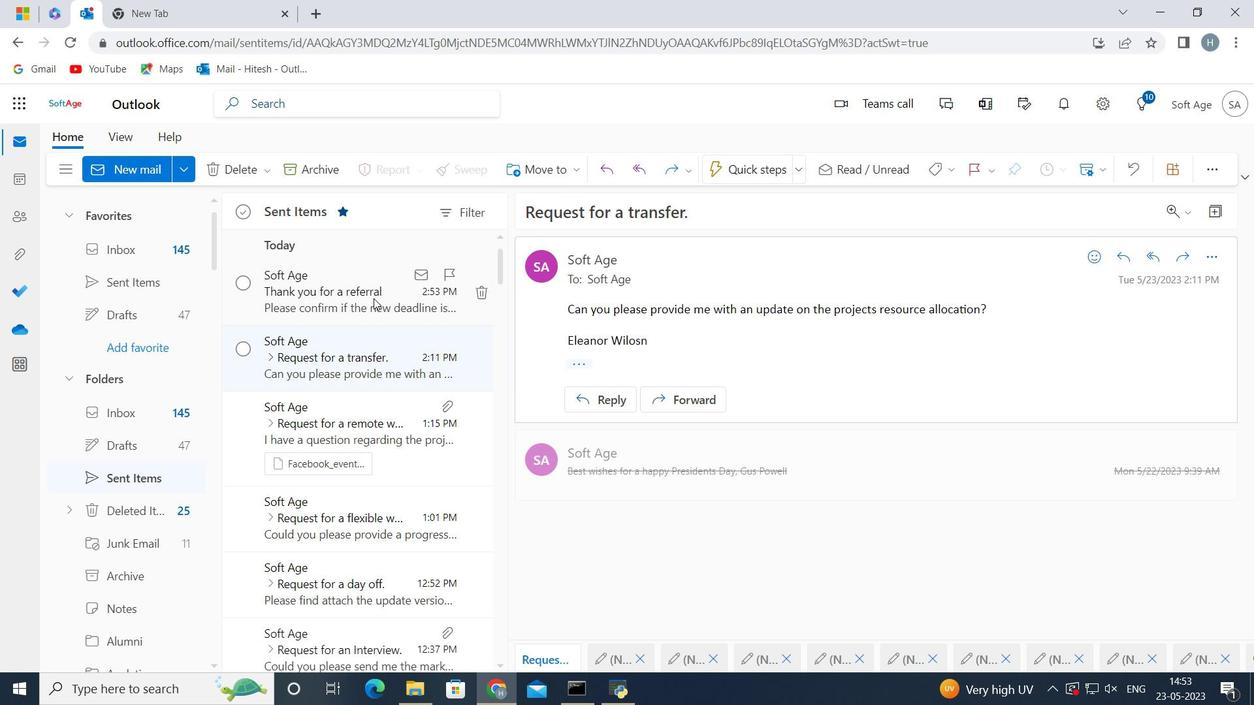 
Action: Mouse moved to (544, 168)
Screenshot: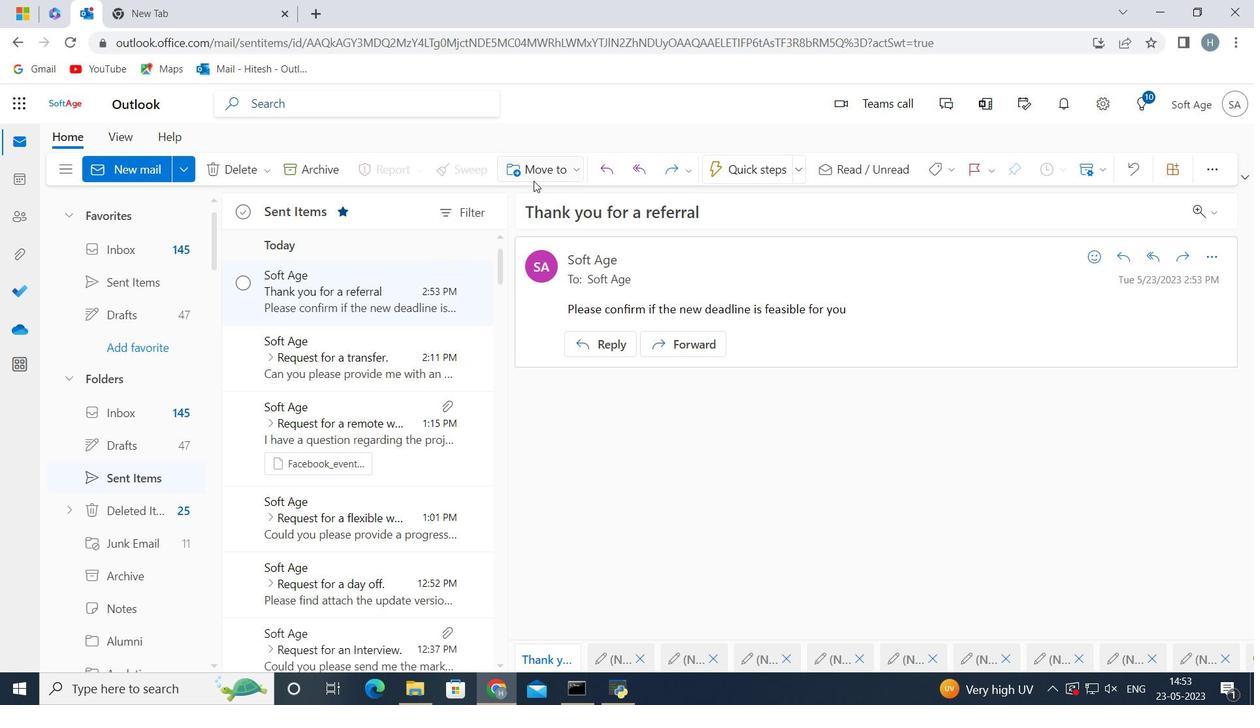 
Action: Mouse pressed left at (544, 168)
Screenshot: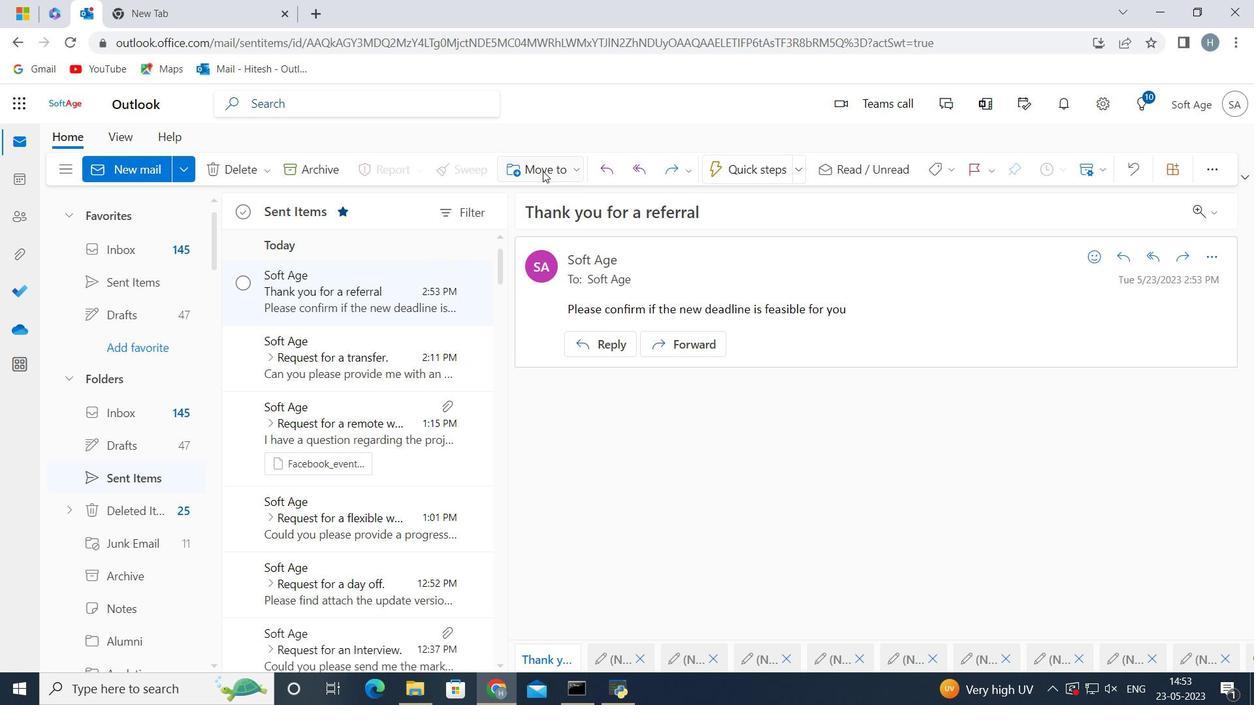 
Action: Mouse moved to (565, 196)
Screenshot: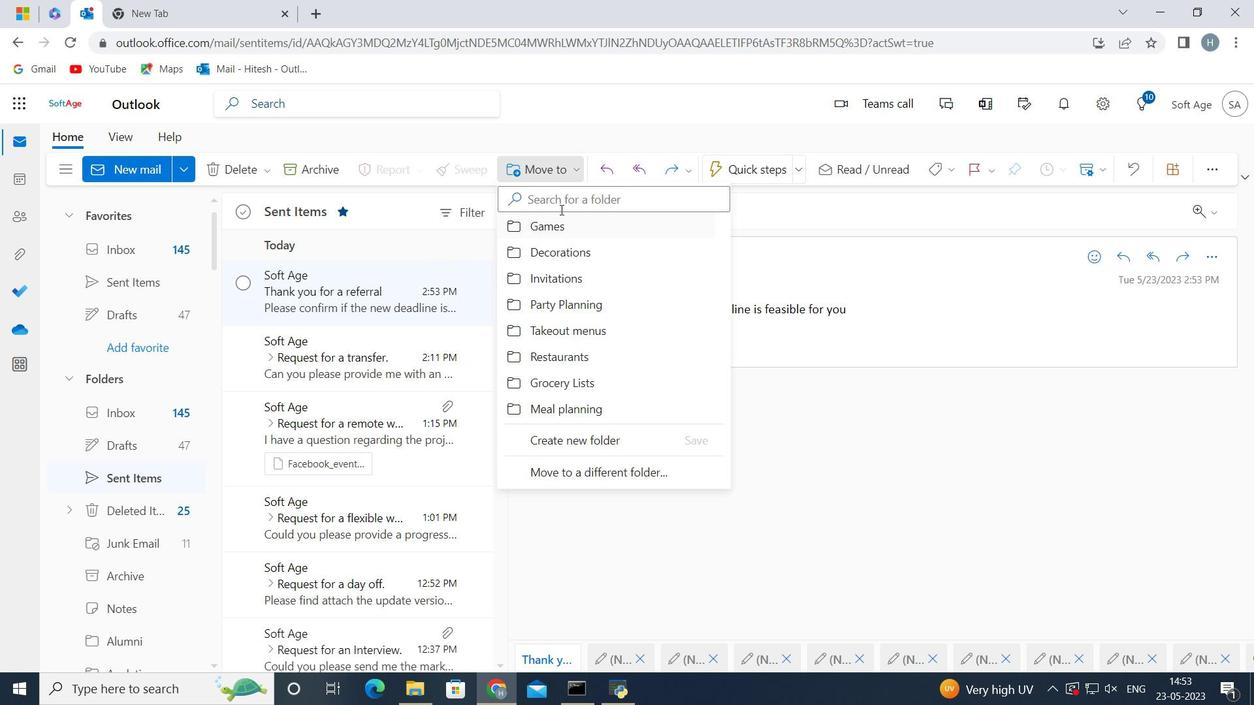 
Action: Mouse pressed left at (565, 196)
Screenshot: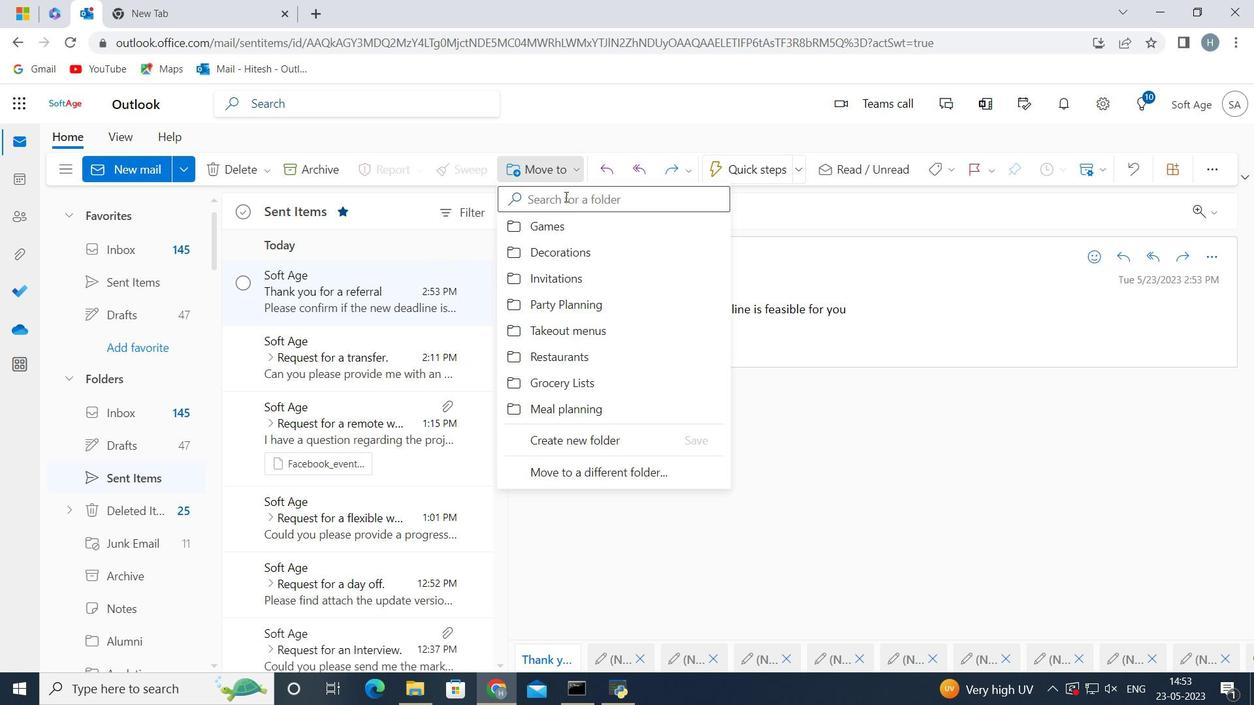 
Action: Key pressed gifts
Screenshot: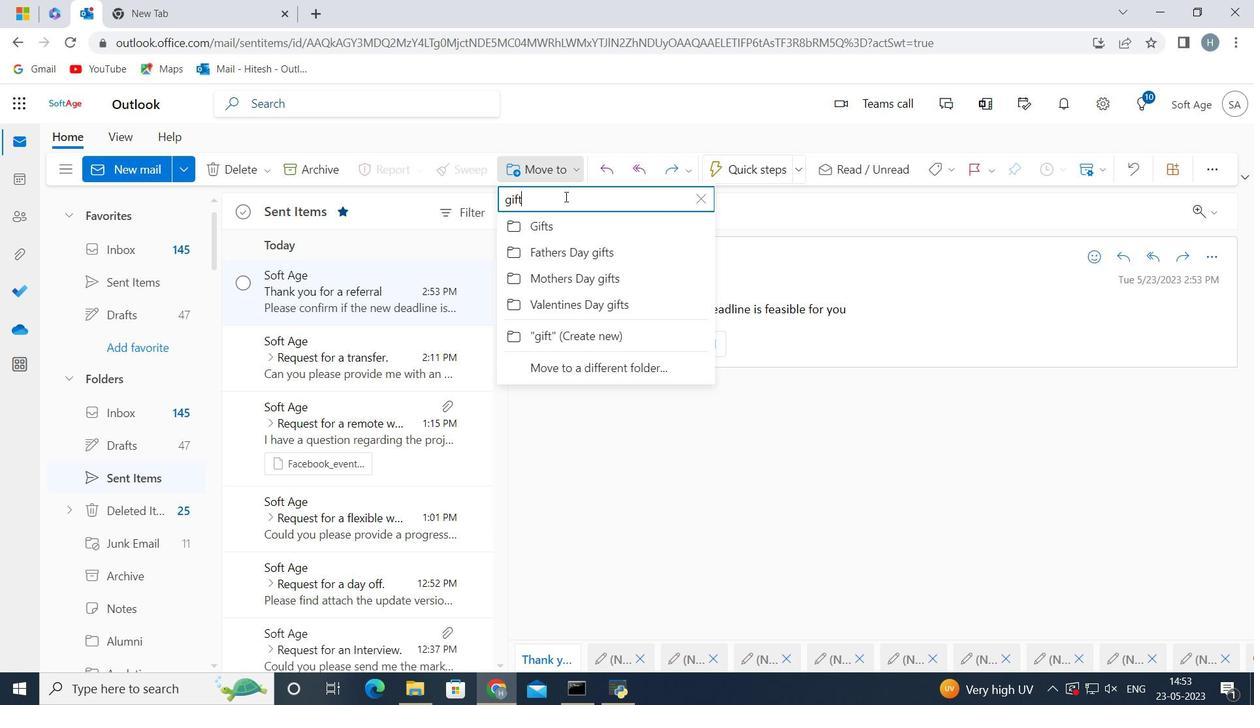 
Action: Mouse moved to (510, 226)
Screenshot: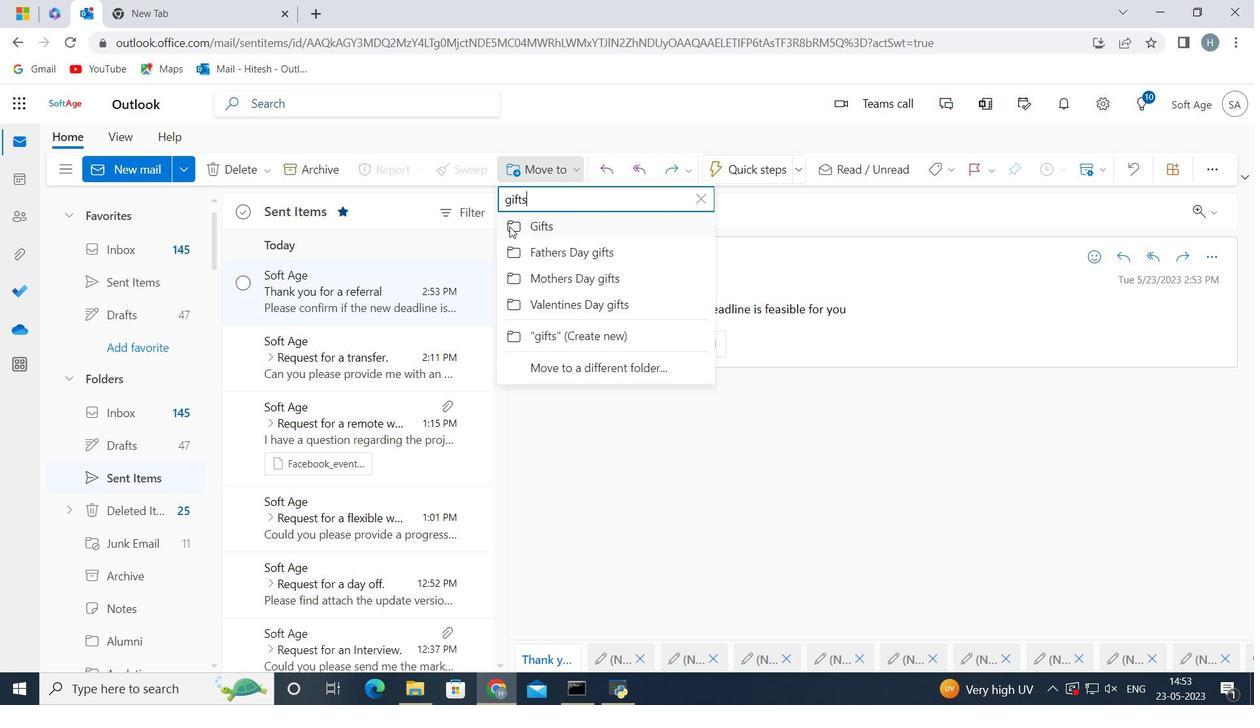 
Action: Mouse pressed left at (510, 226)
Screenshot: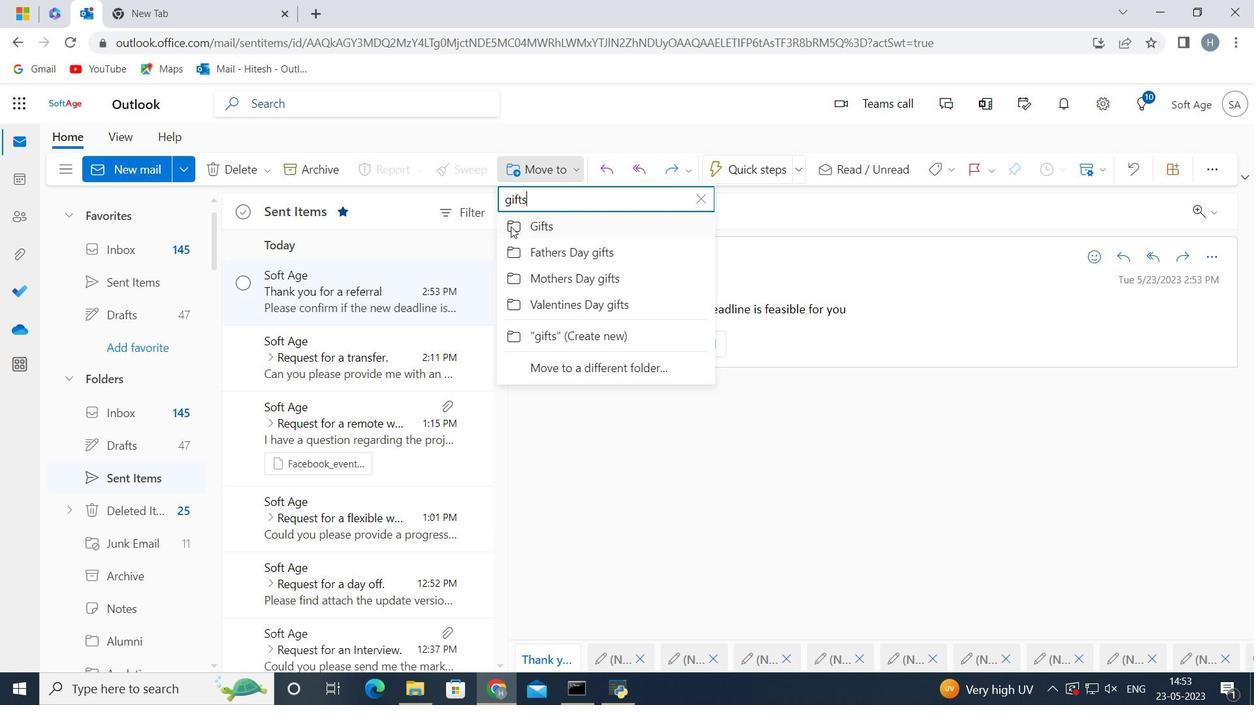 
Action: Mouse moved to (544, 369)
Screenshot: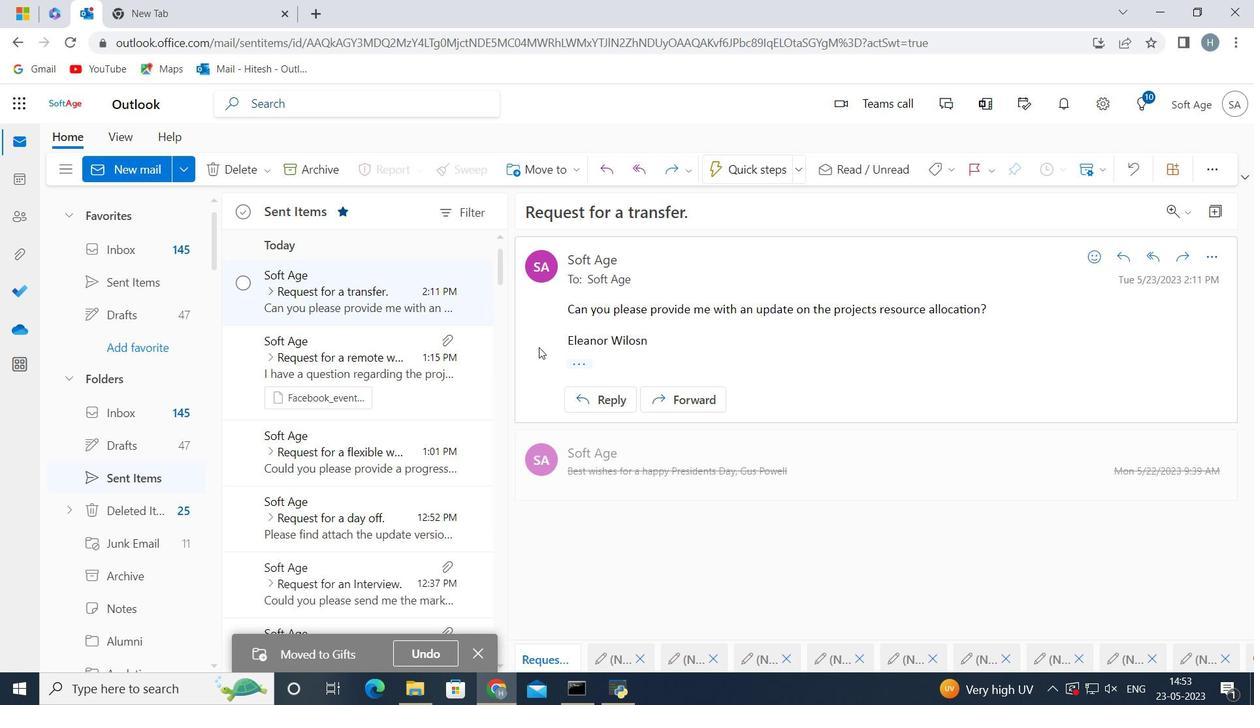 
